 Task: Find connections with filter location Mātābhānga with filter topic #Mentoringwith filter profile language Spanish with filter current company Verloop.io with filter school Dwarkadas J. Sanghvi College of Engineering with filter industry Law Practice with filter service category Grant Writing with filter keywords title Hotel Manager
Action: Mouse moved to (476, 60)
Screenshot: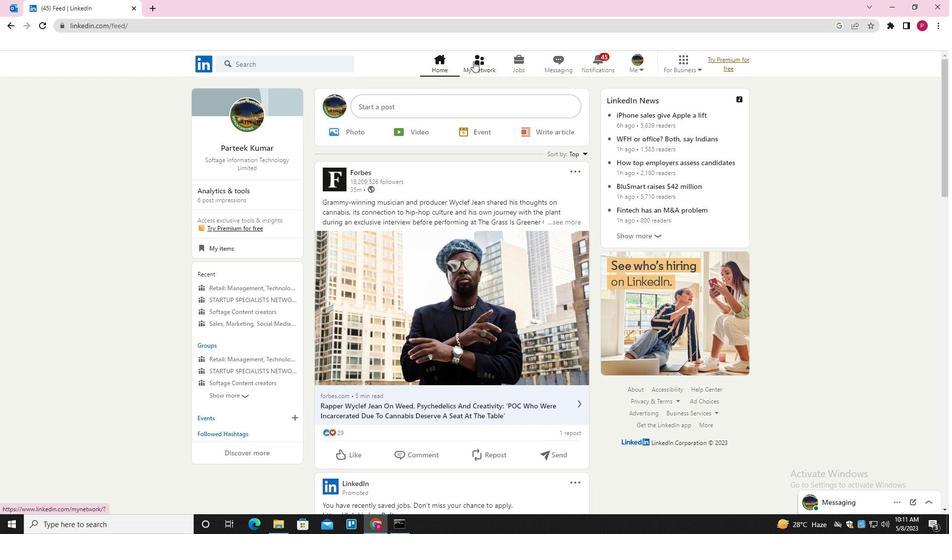 
Action: Mouse pressed left at (476, 60)
Screenshot: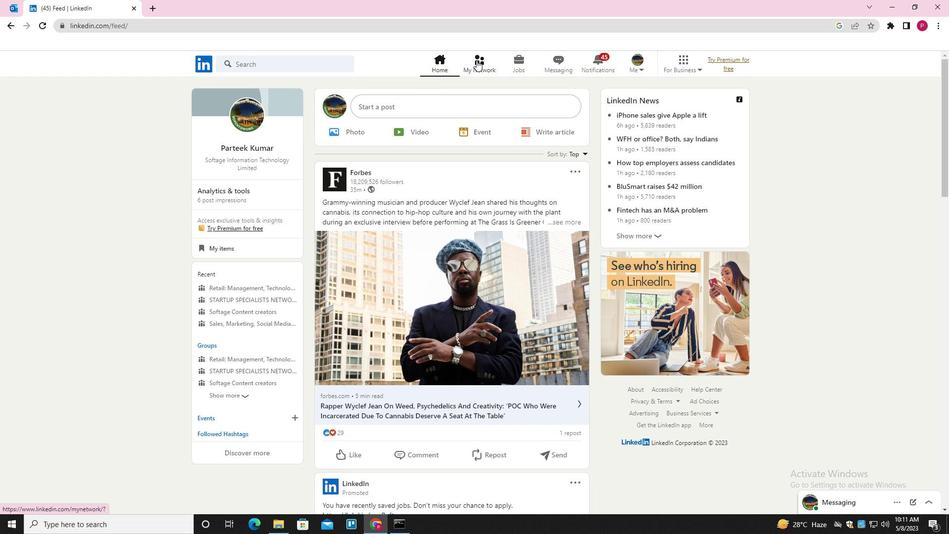
Action: Mouse moved to (319, 123)
Screenshot: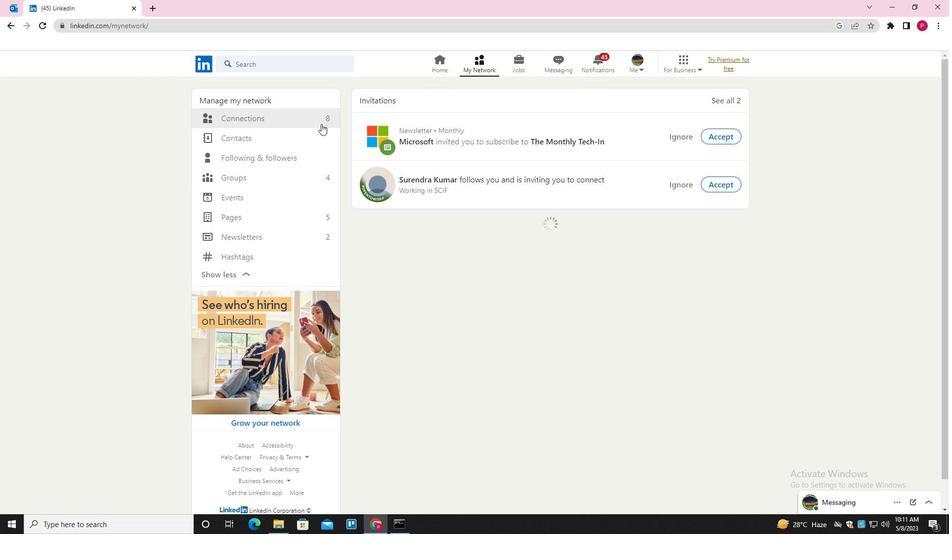 
Action: Mouse pressed left at (319, 123)
Screenshot: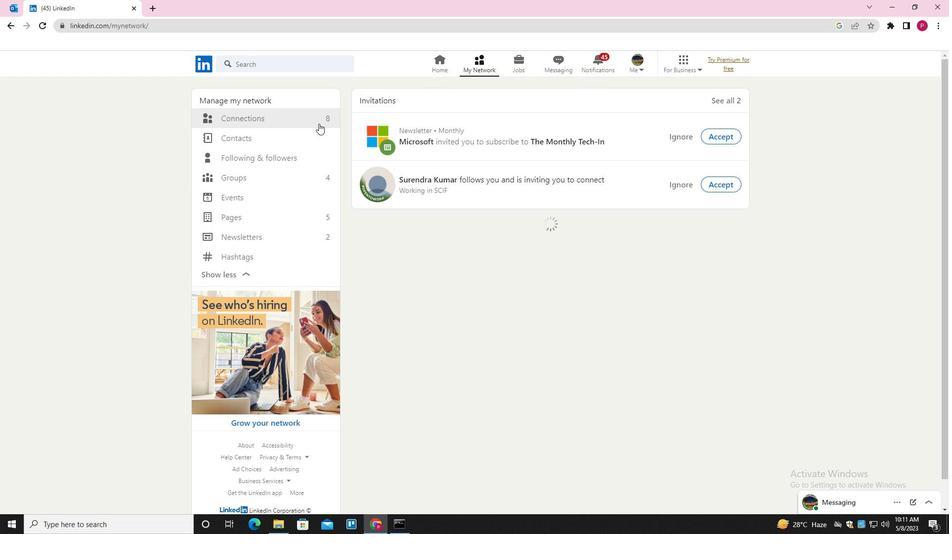 
Action: Mouse moved to (556, 123)
Screenshot: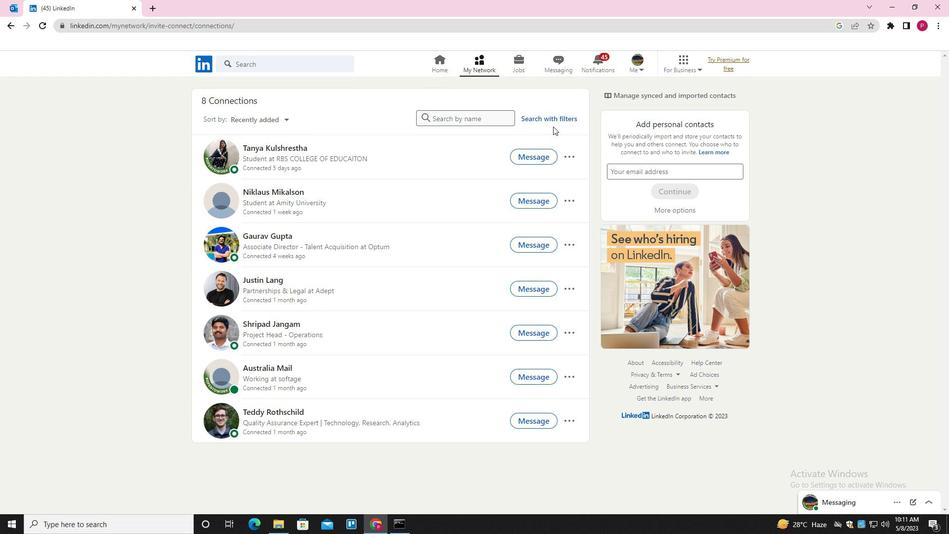 
Action: Mouse pressed left at (556, 123)
Screenshot: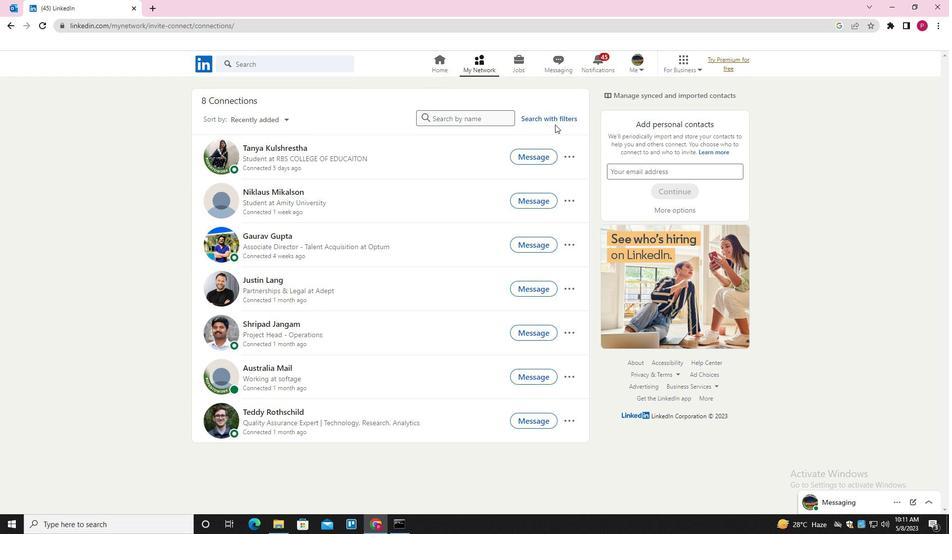 
Action: Mouse moved to (508, 95)
Screenshot: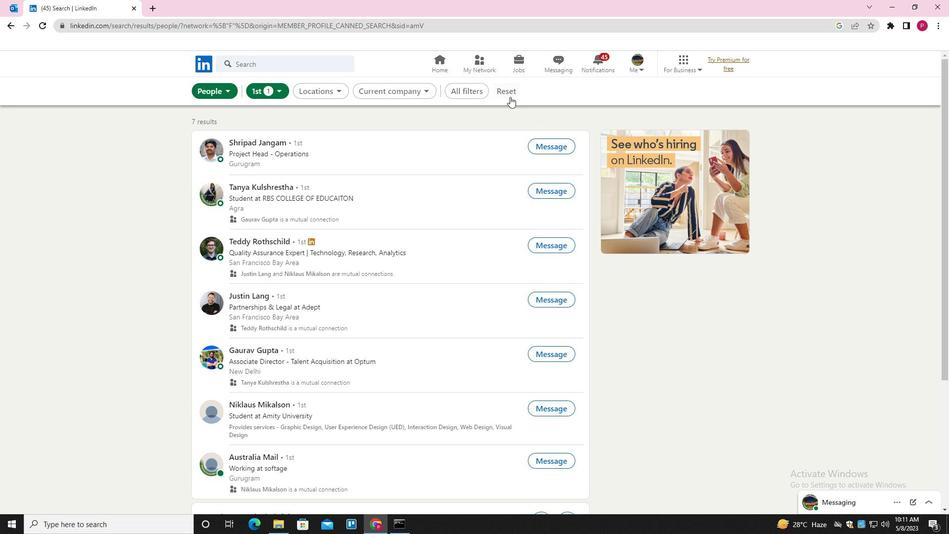 
Action: Mouse pressed left at (508, 95)
Screenshot: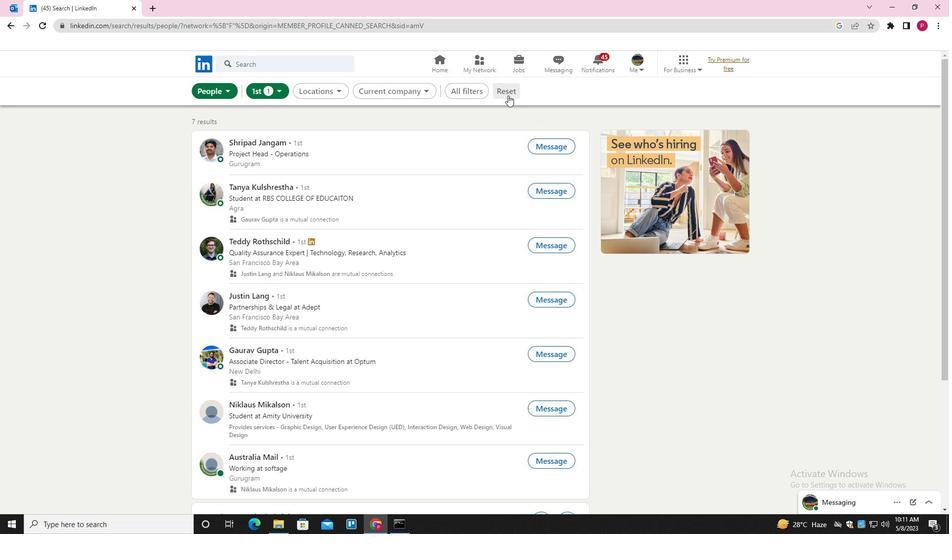 
Action: Mouse moved to (496, 92)
Screenshot: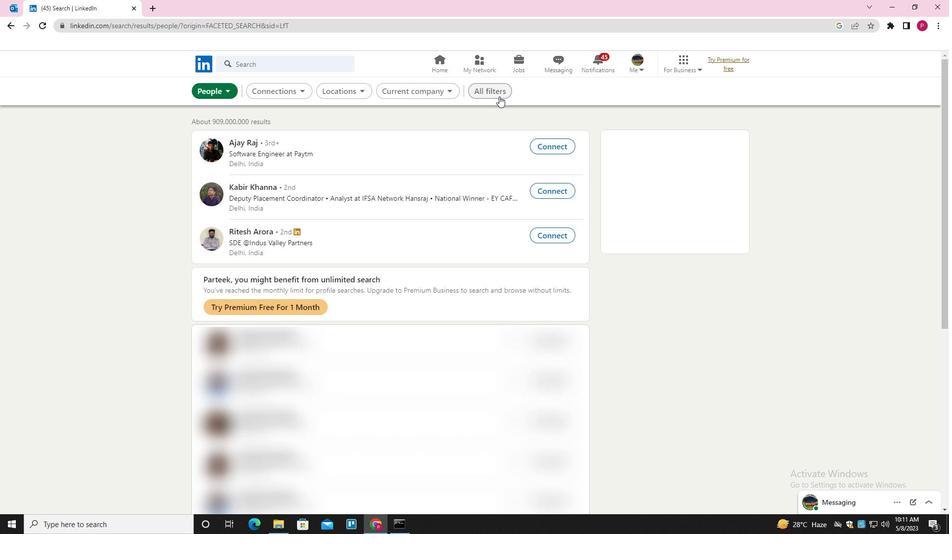 
Action: Mouse pressed left at (496, 92)
Screenshot: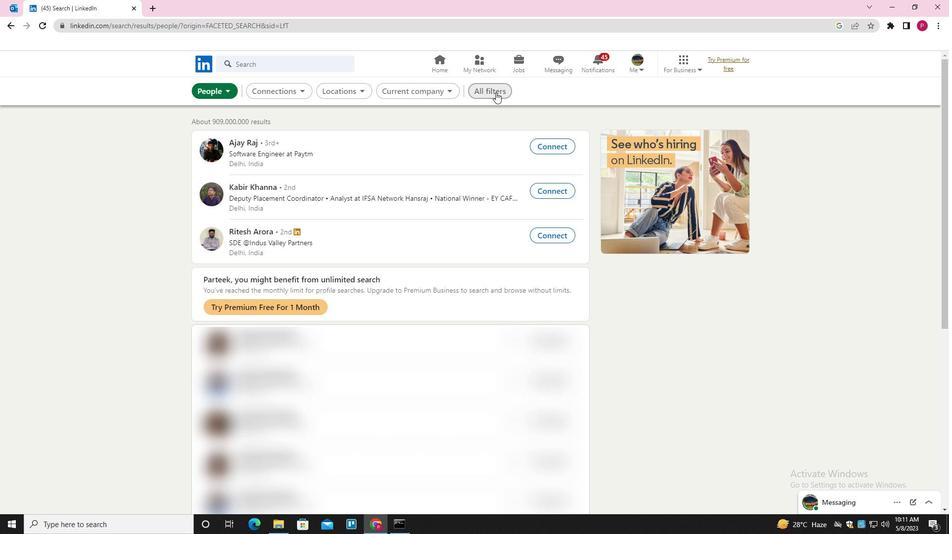 
Action: Mouse moved to (774, 264)
Screenshot: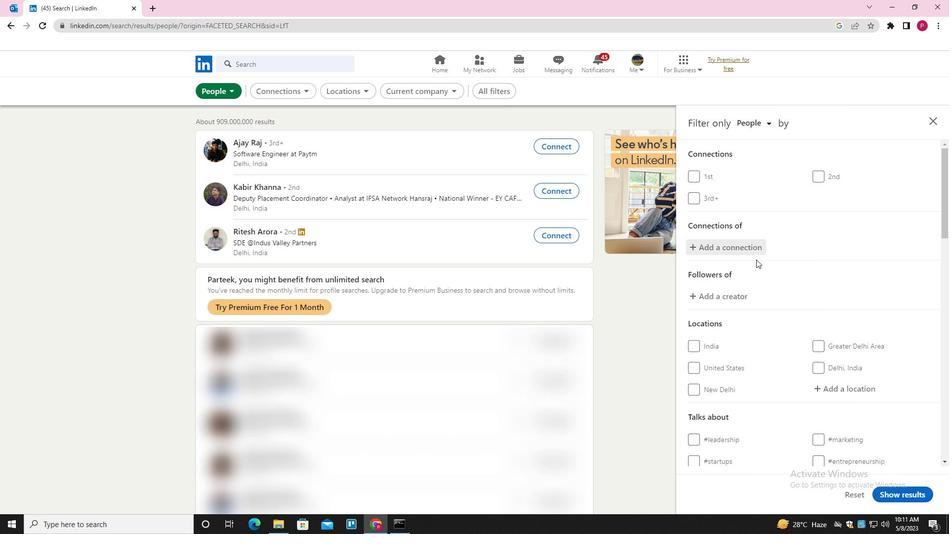 
Action: Mouse scrolled (774, 264) with delta (0, 0)
Screenshot: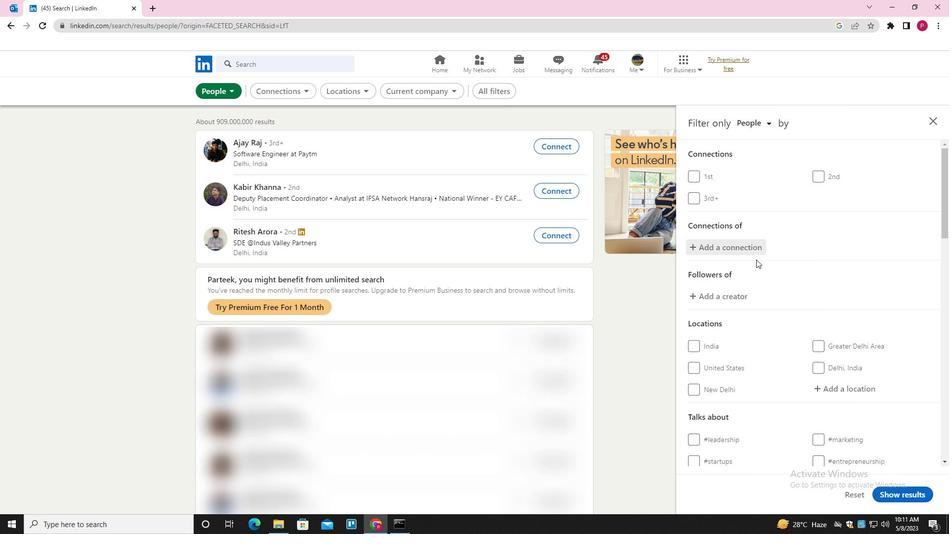 
Action: Mouse moved to (778, 265)
Screenshot: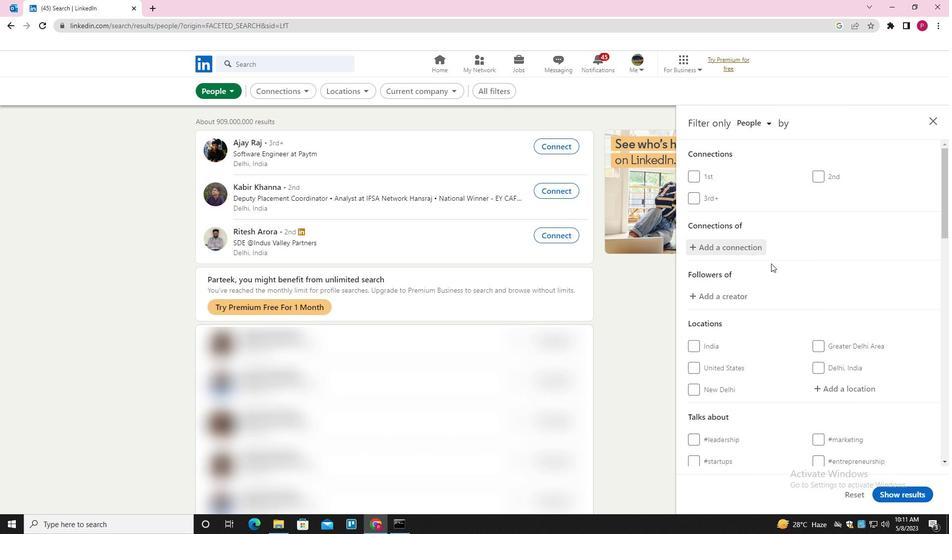 
Action: Mouse scrolled (778, 265) with delta (0, 0)
Screenshot: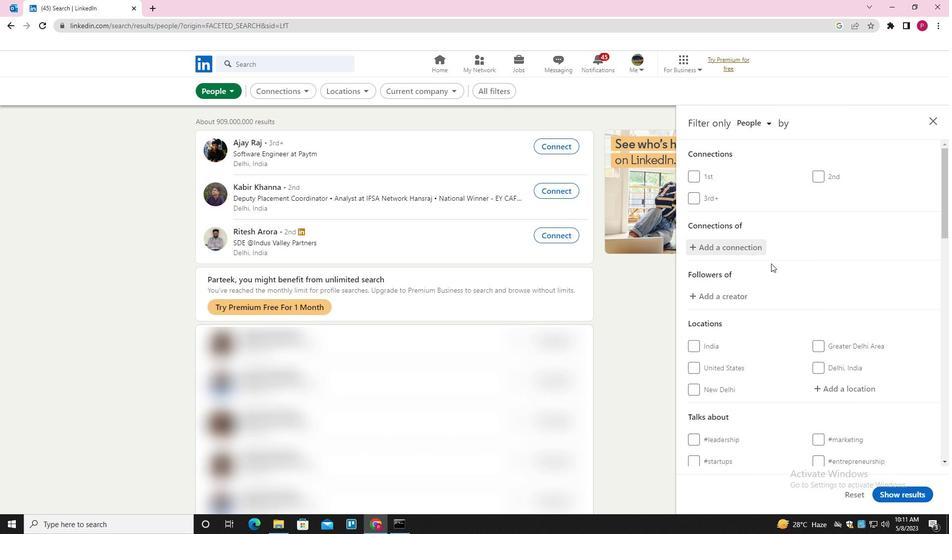 
Action: Mouse moved to (787, 268)
Screenshot: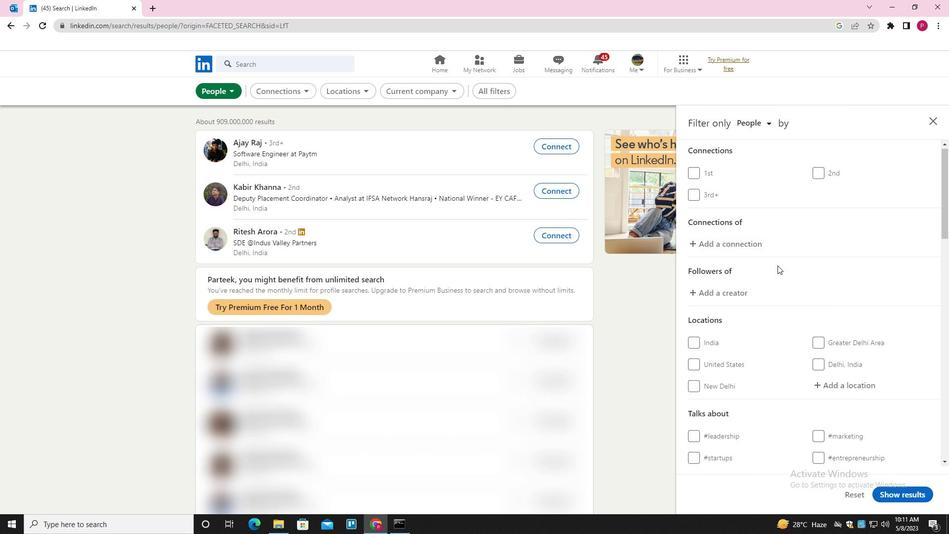 
Action: Mouse scrolled (787, 267) with delta (0, 0)
Screenshot: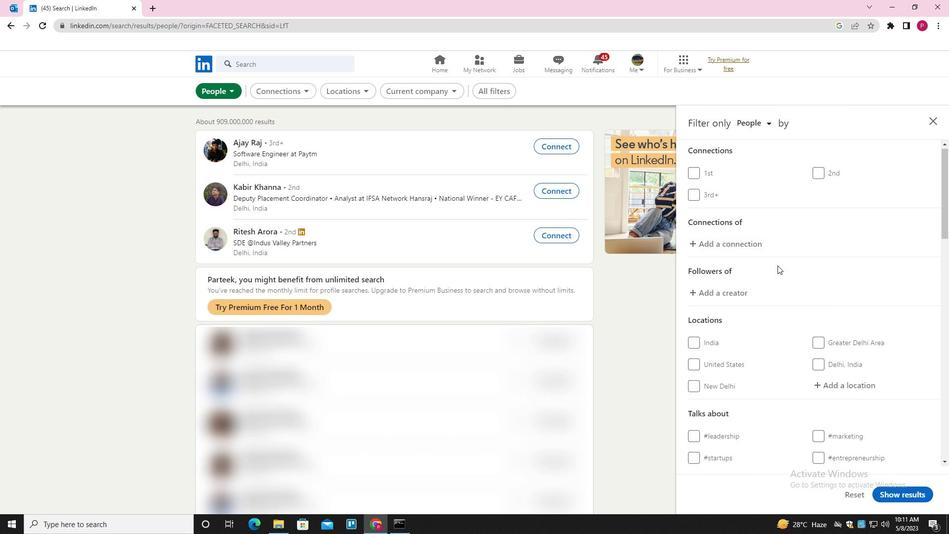 
Action: Mouse moved to (852, 236)
Screenshot: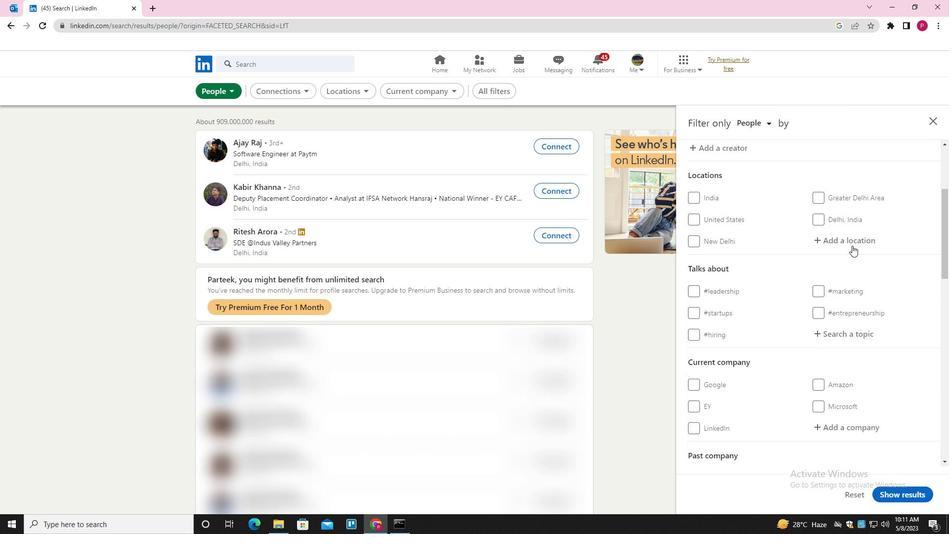 
Action: Mouse pressed left at (852, 236)
Screenshot: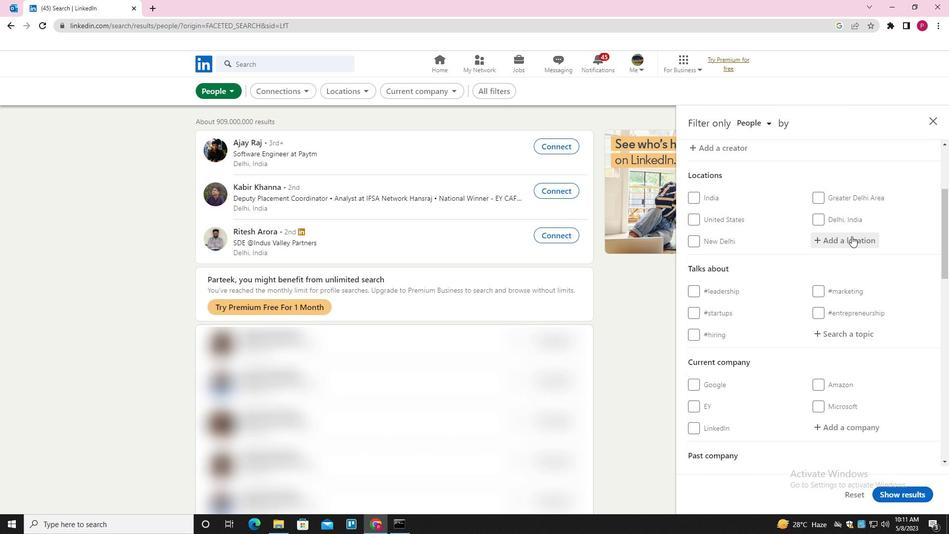 
Action: Key pressed <Key.shift>MATABHANGA<Key.backspace><Key.backspace><Key.backspace><Key.backspace><Key.backspace><Key.backspace><Key.backspace>A<Key.space><Key.backspace>BHANGA
Screenshot: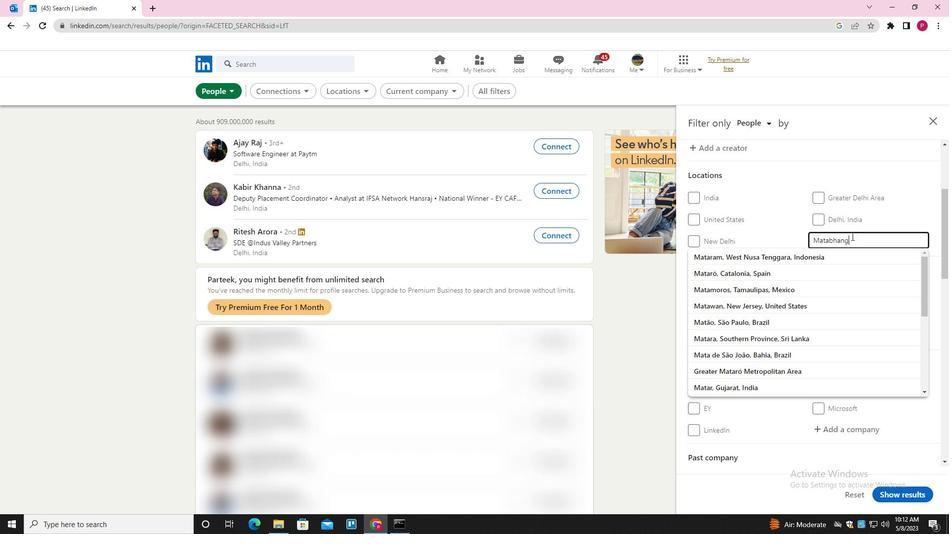 
Action: Mouse moved to (840, 261)
Screenshot: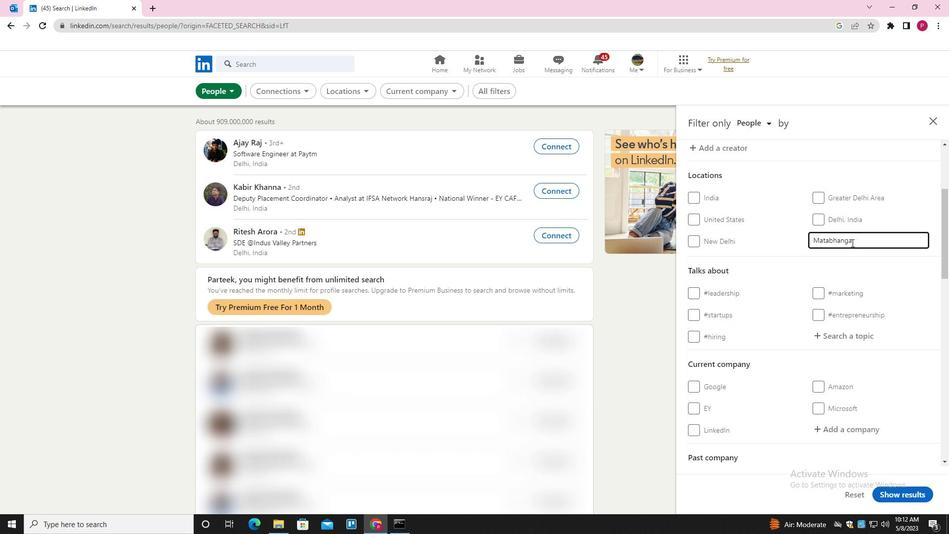 
Action: Mouse scrolled (840, 261) with delta (0, 0)
Screenshot: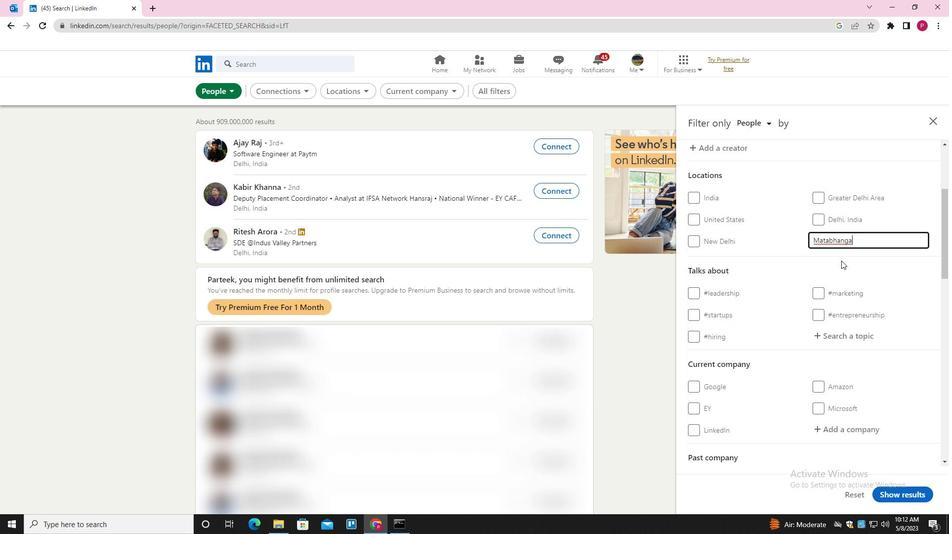 
Action: Mouse scrolled (840, 261) with delta (0, 0)
Screenshot: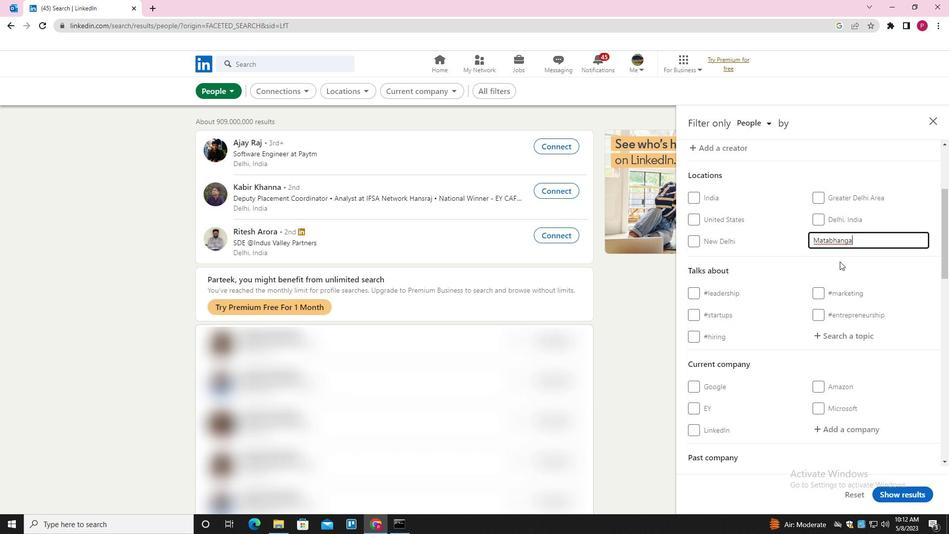 
Action: Mouse scrolled (840, 261) with delta (0, 0)
Screenshot: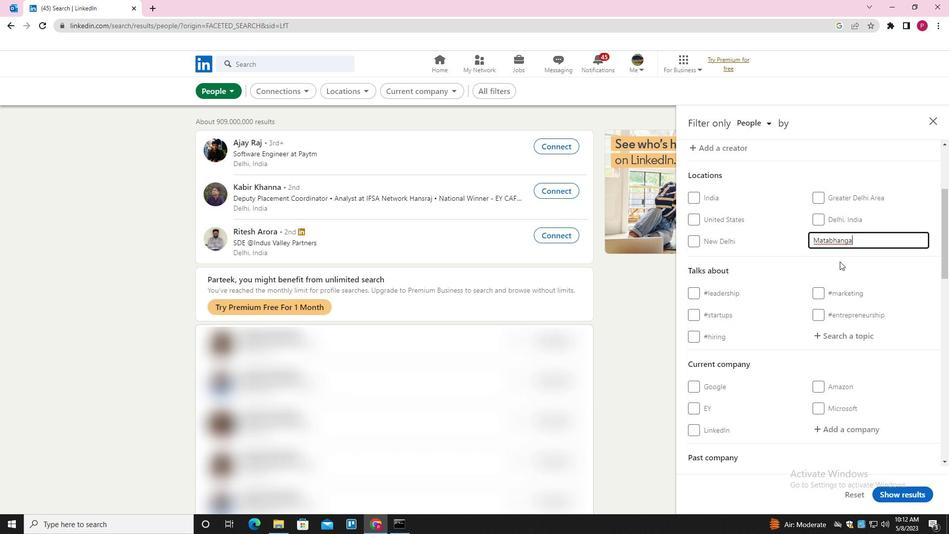 
Action: Mouse moved to (848, 189)
Screenshot: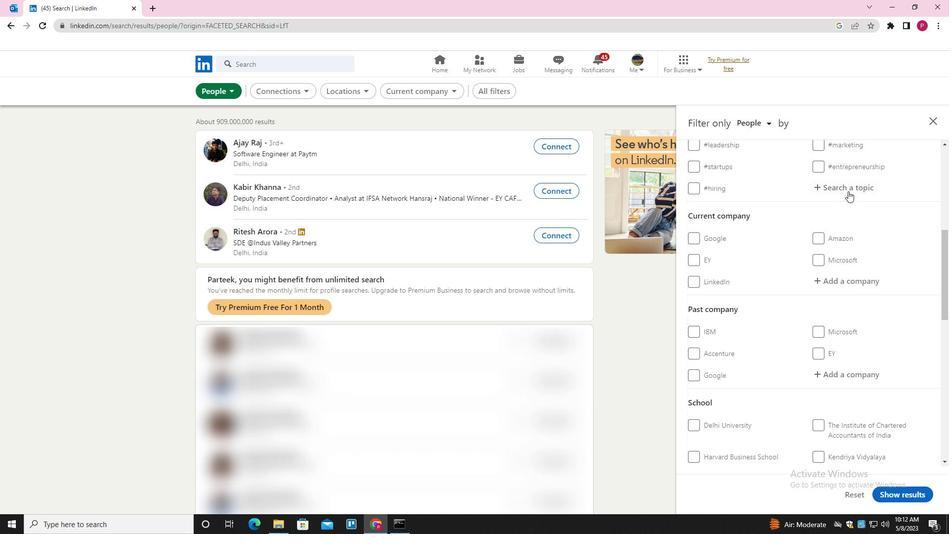 
Action: Mouse pressed left at (848, 189)
Screenshot: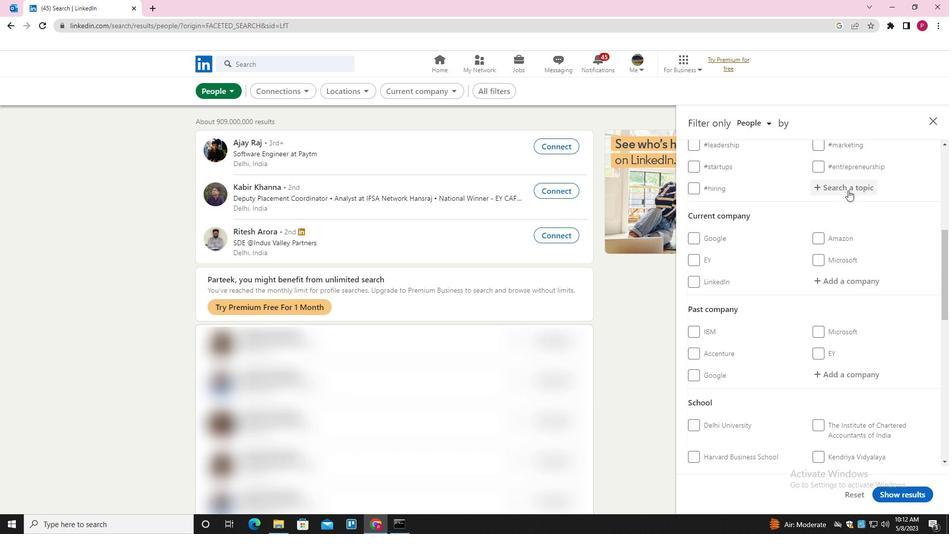 
Action: Key pressed MENTORING<Key.down><Key.enter>
Screenshot: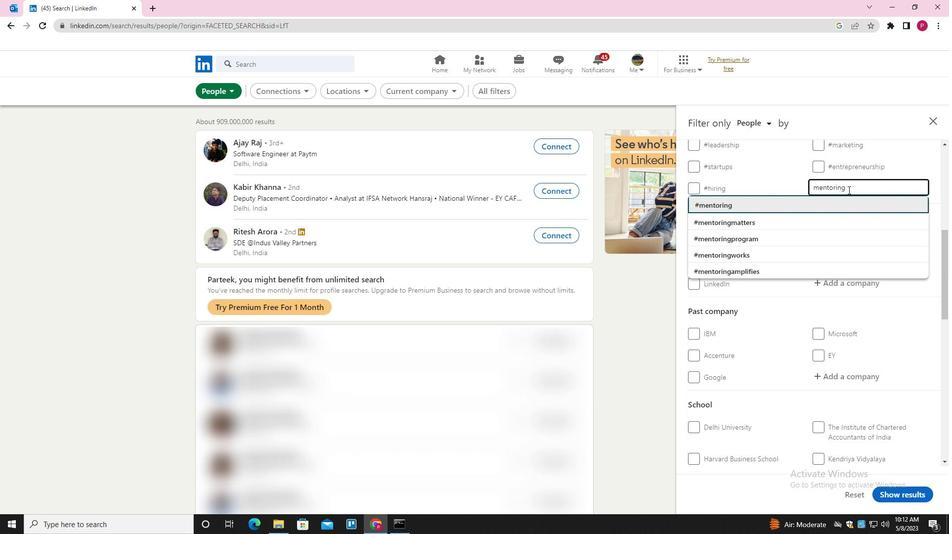 
Action: Mouse moved to (806, 241)
Screenshot: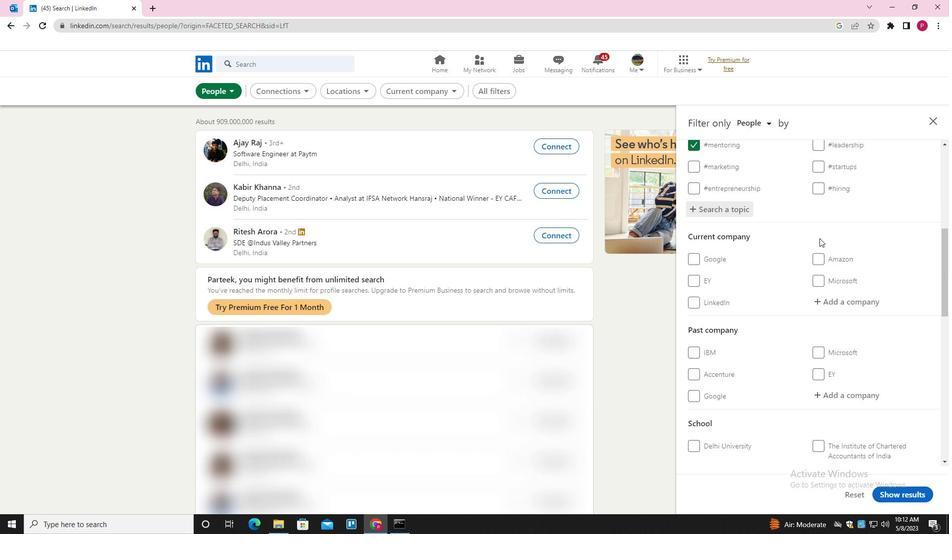 
Action: Mouse scrolled (806, 240) with delta (0, 0)
Screenshot: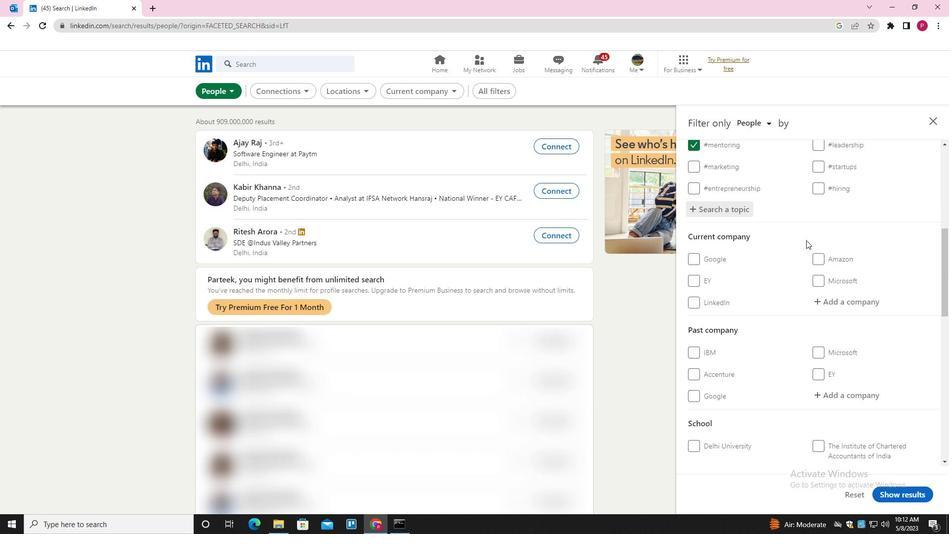 
Action: Mouse moved to (806, 241)
Screenshot: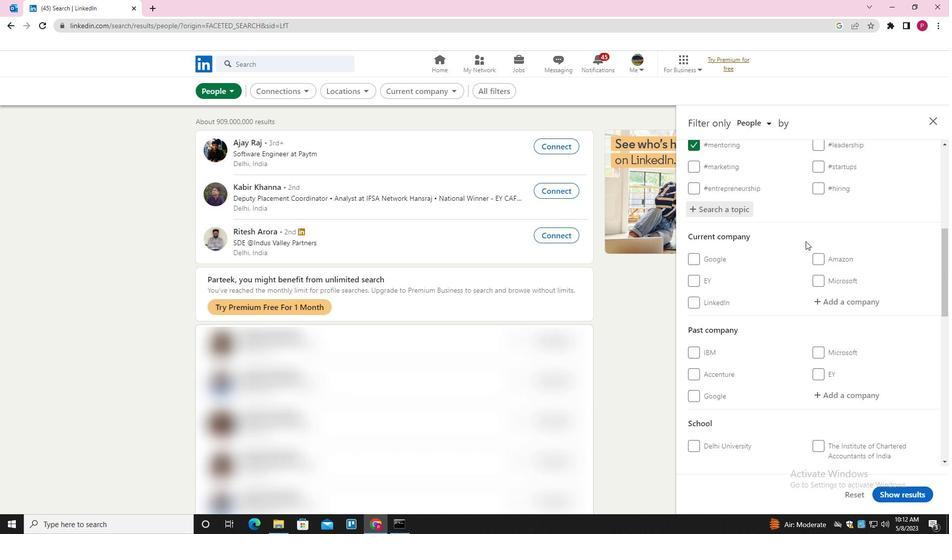 
Action: Mouse scrolled (806, 241) with delta (0, 0)
Screenshot: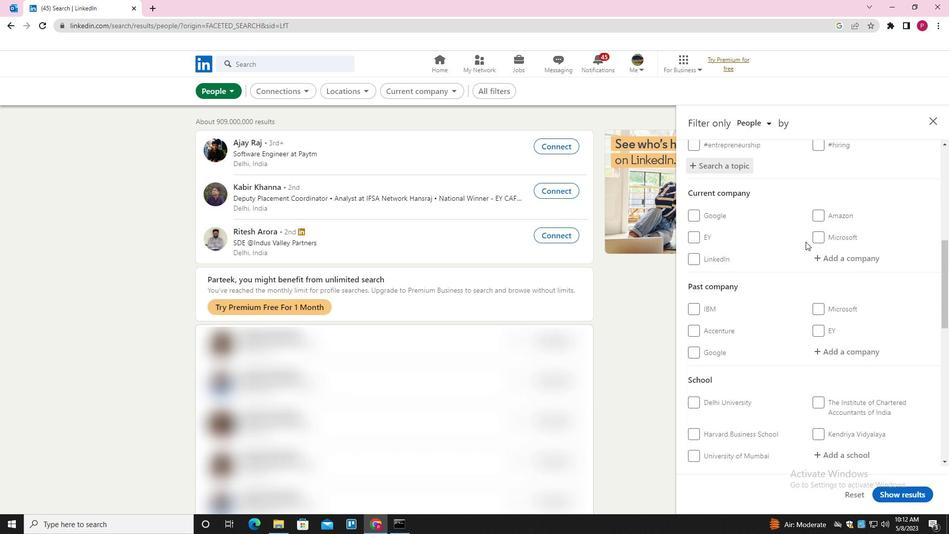 
Action: Mouse scrolled (806, 241) with delta (0, 0)
Screenshot: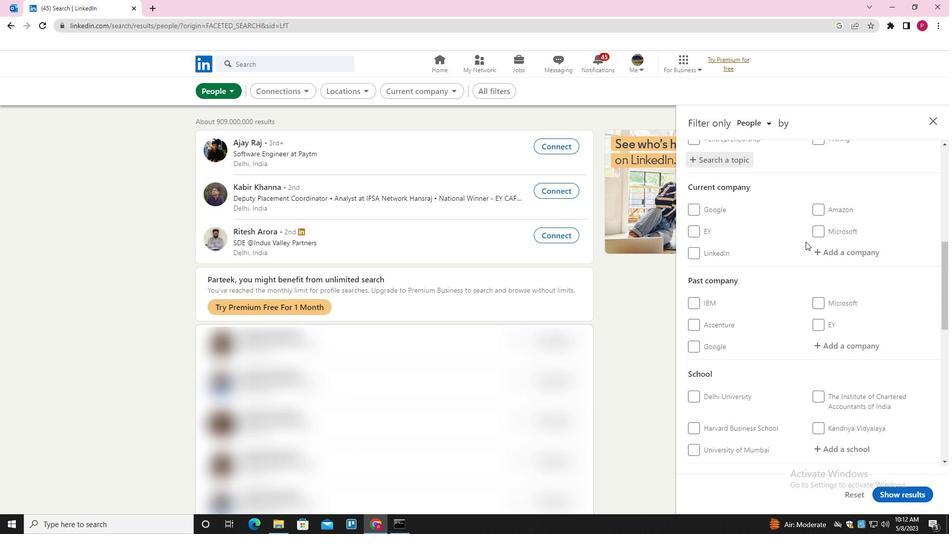 
Action: Mouse moved to (793, 257)
Screenshot: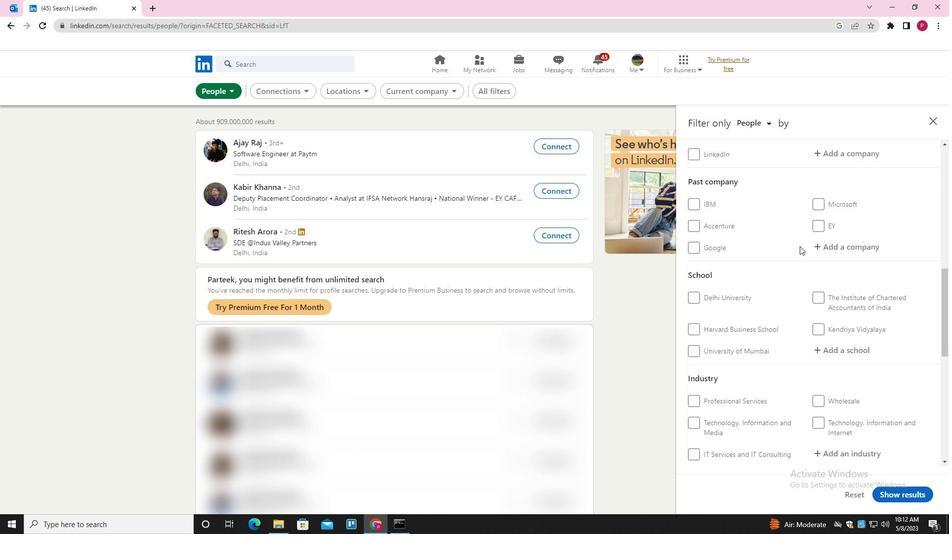 
Action: Mouse scrolled (793, 256) with delta (0, 0)
Screenshot: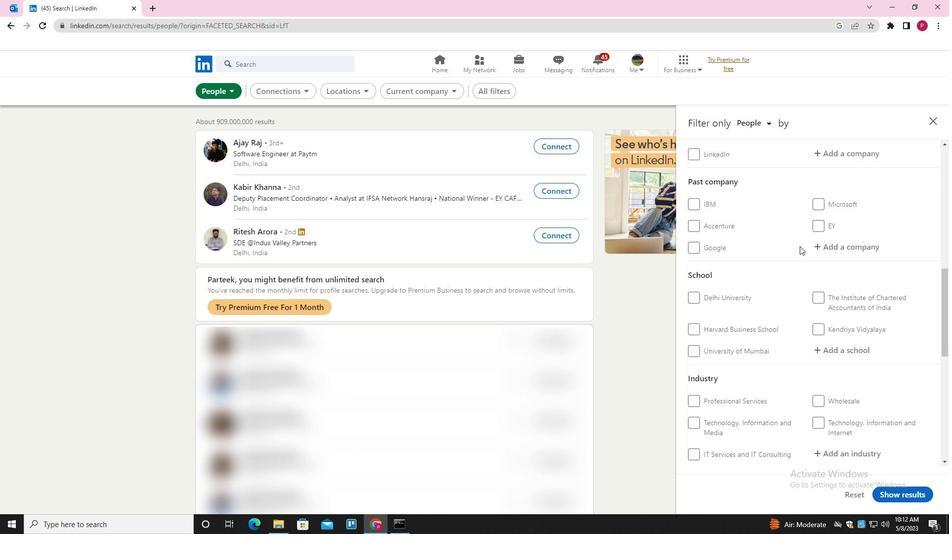 
Action: Mouse moved to (792, 265)
Screenshot: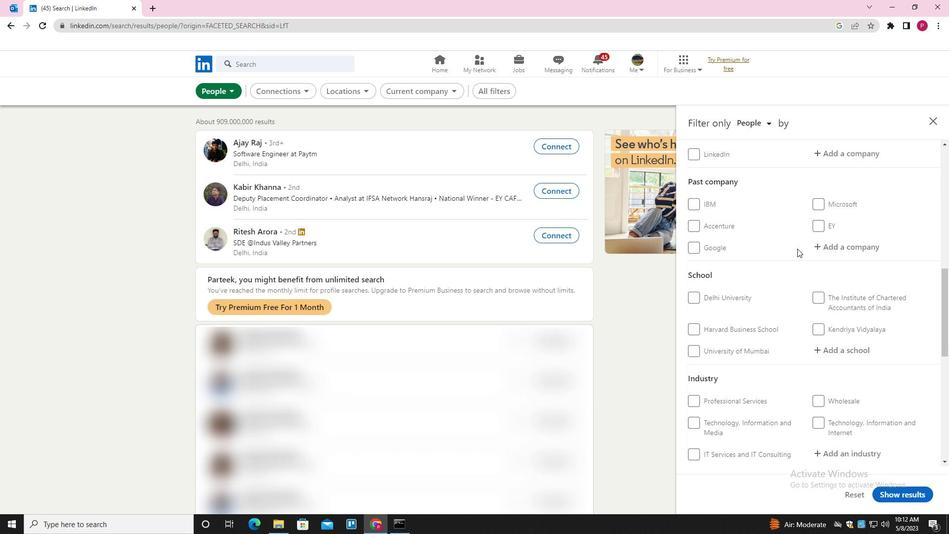 
Action: Mouse scrolled (792, 264) with delta (0, 0)
Screenshot: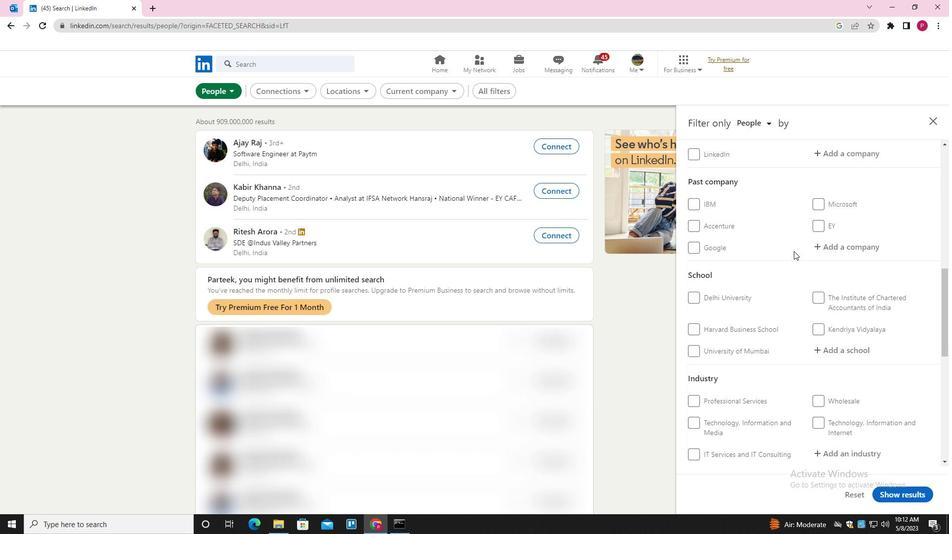 
Action: Mouse moved to (792, 266)
Screenshot: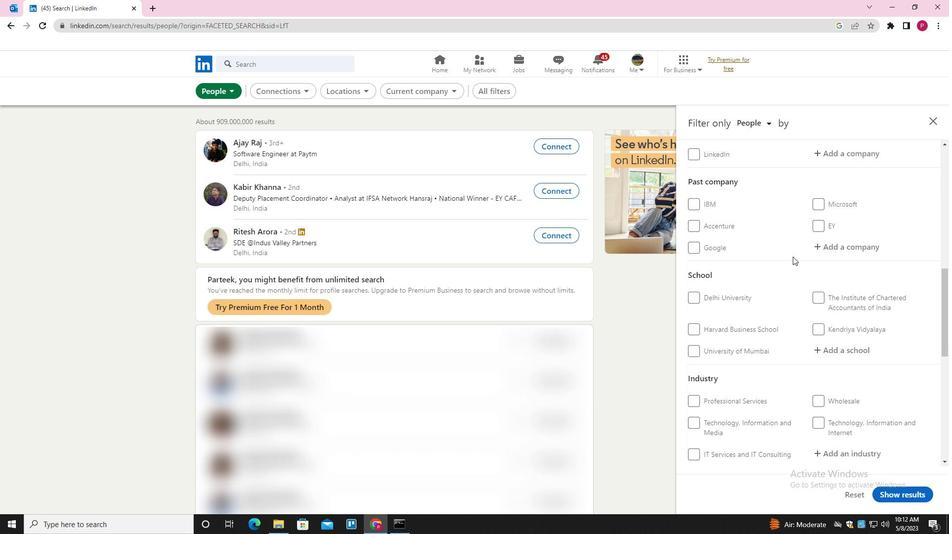 
Action: Mouse scrolled (792, 266) with delta (0, 0)
Screenshot: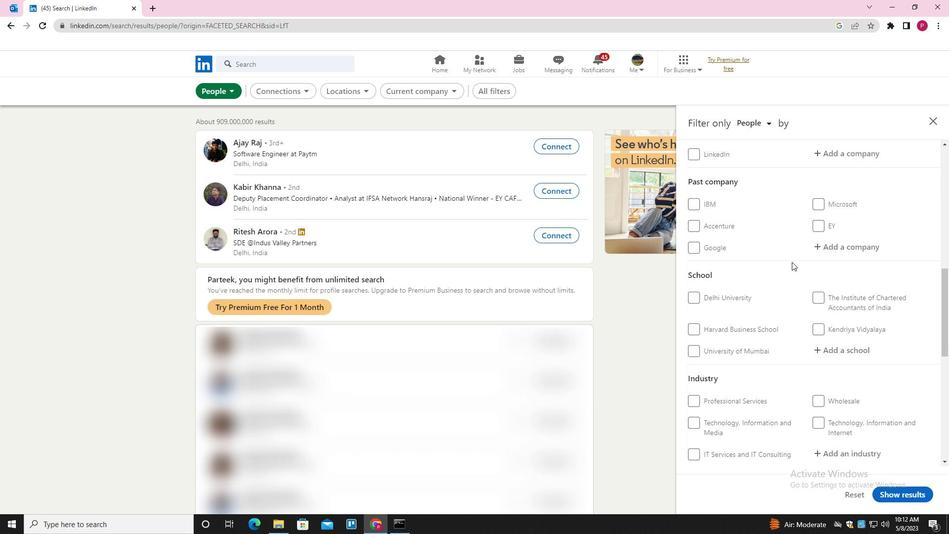 
Action: Mouse moved to (792, 267)
Screenshot: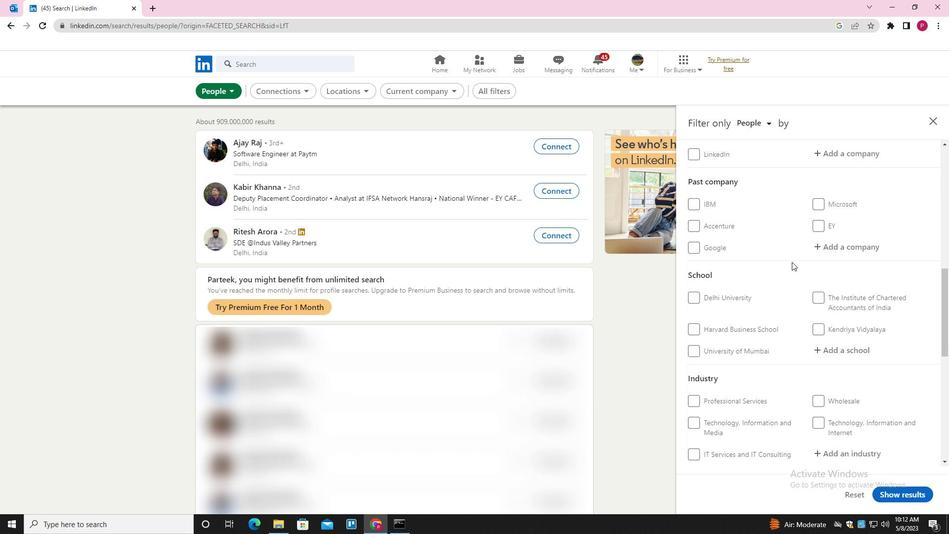 
Action: Mouse scrolled (792, 267) with delta (0, 0)
Screenshot: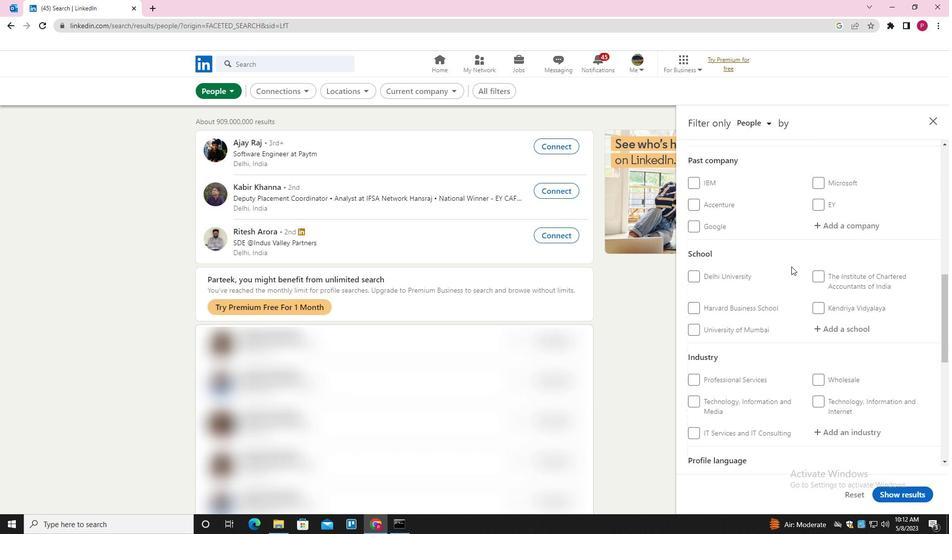 
Action: Mouse moved to (792, 272)
Screenshot: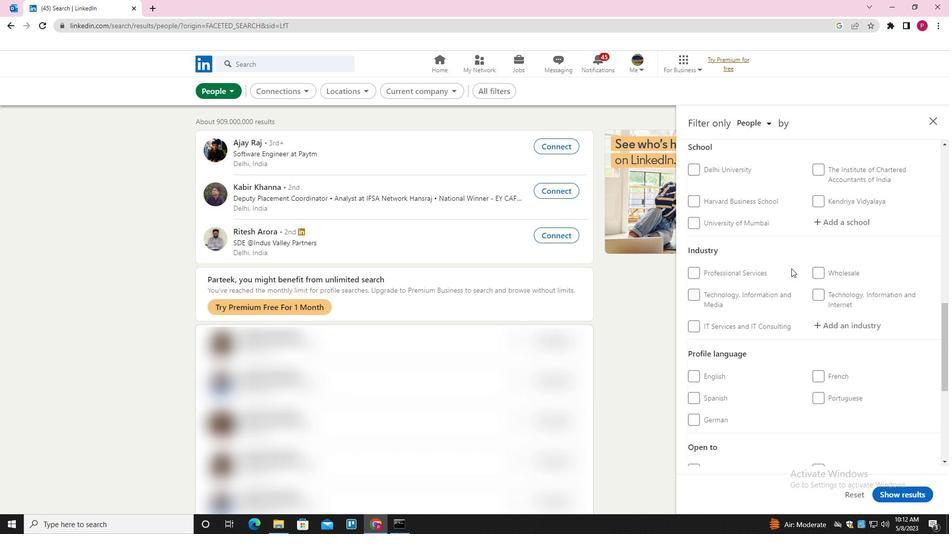 
Action: Mouse scrolled (792, 272) with delta (0, 0)
Screenshot: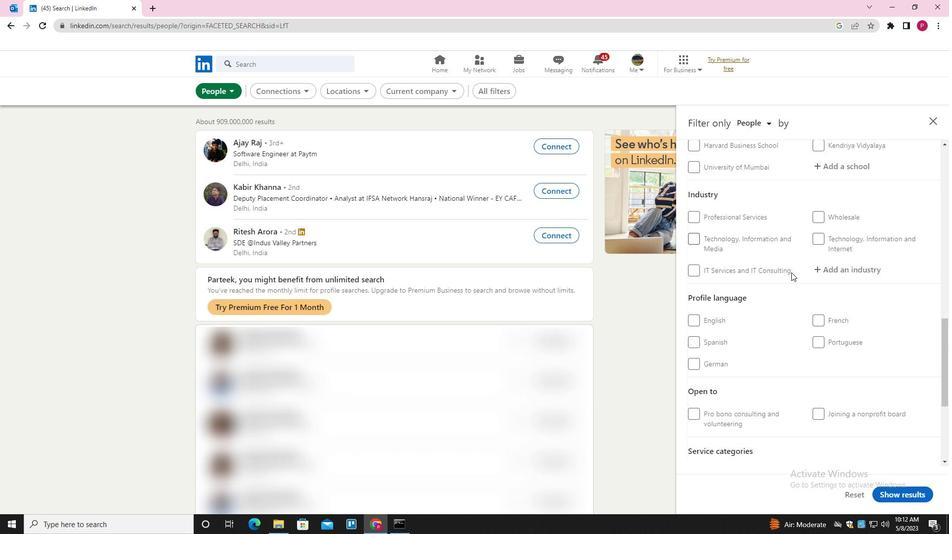 
Action: Mouse moved to (792, 276)
Screenshot: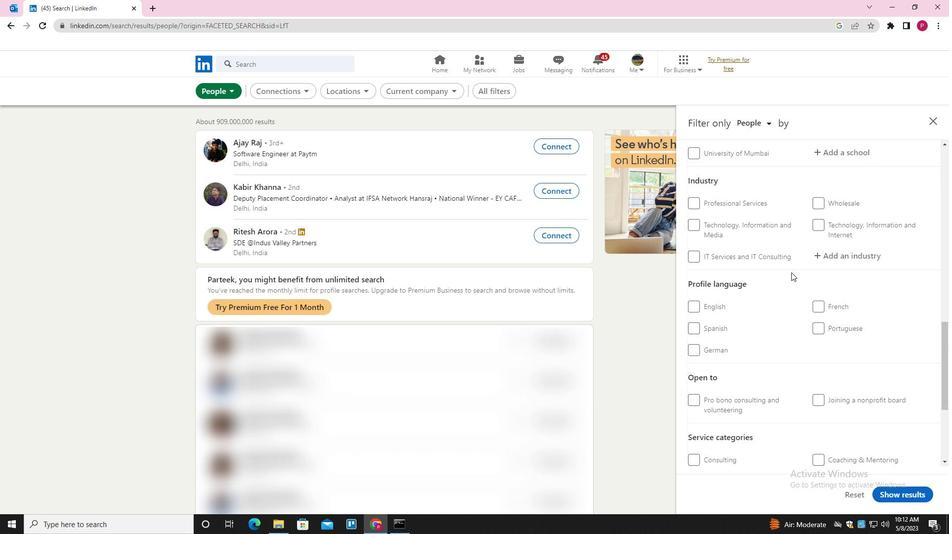 
Action: Mouse scrolled (792, 275) with delta (0, 0)
Screenshot: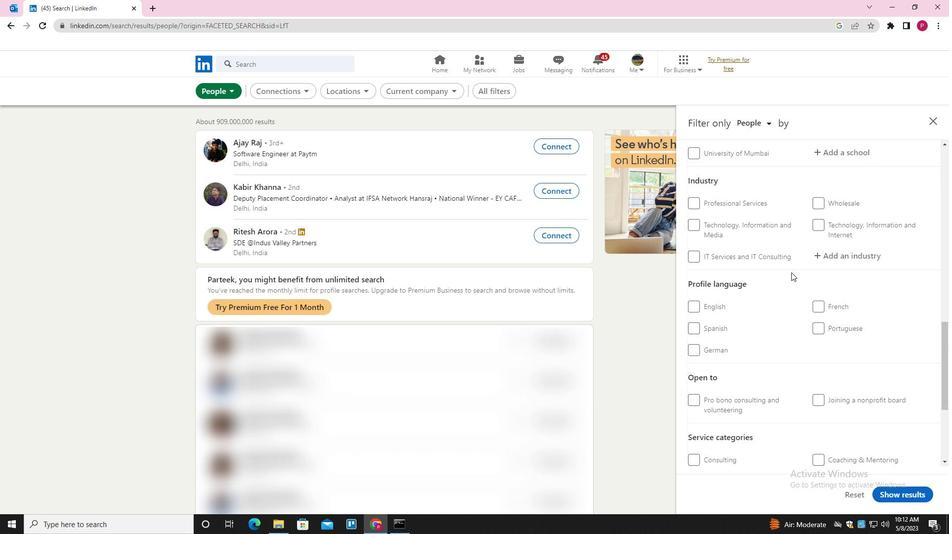 
Action: Mouse moved to (714, 232)
Screenshot: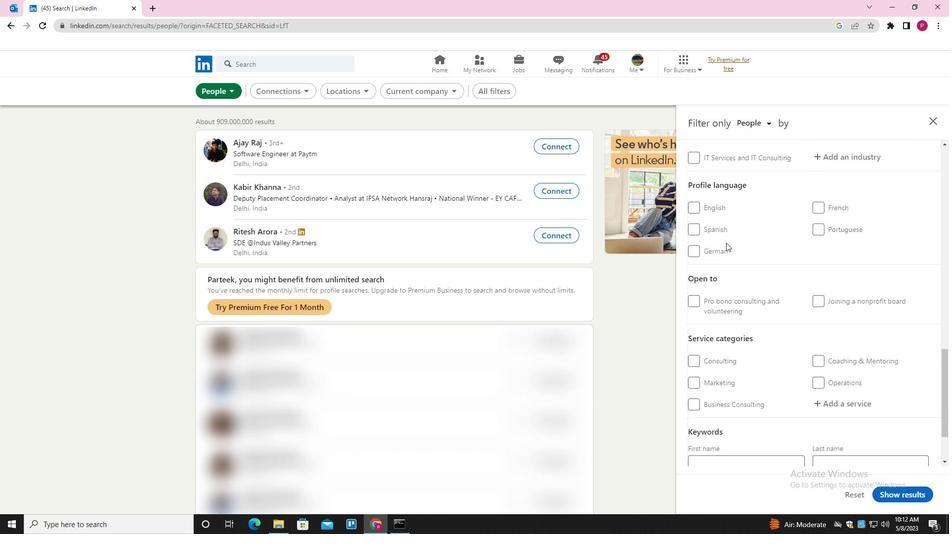 
Action: Mouse pressed left at (714, 232)
Screenshot: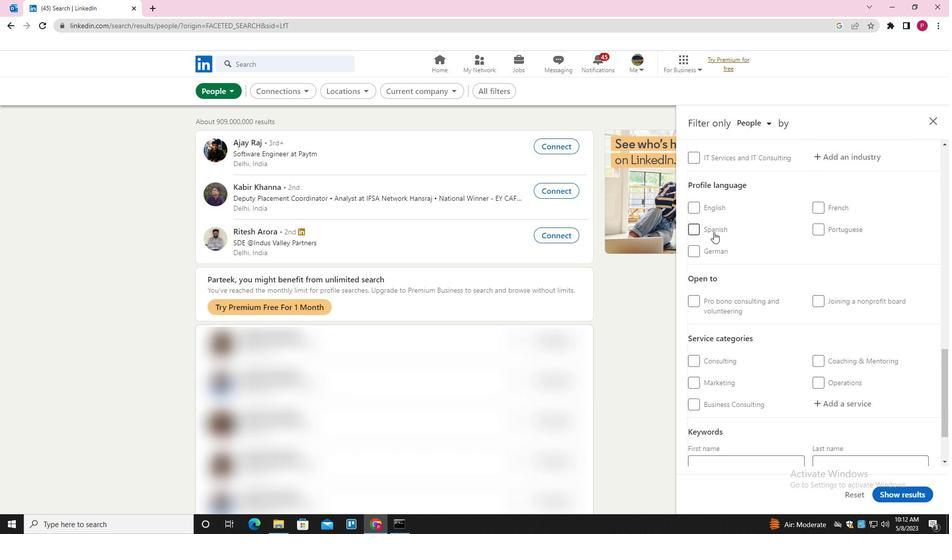 
Action: Mouse moved to (756, 259)
Screenshot: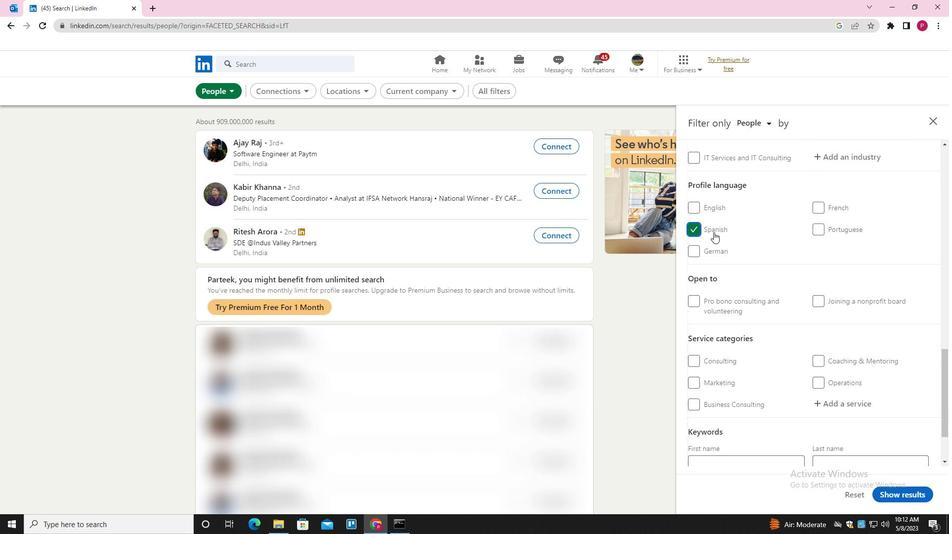 
Action: Mouse scrolled (756, 260) with delta (0, 0)
Screenshot: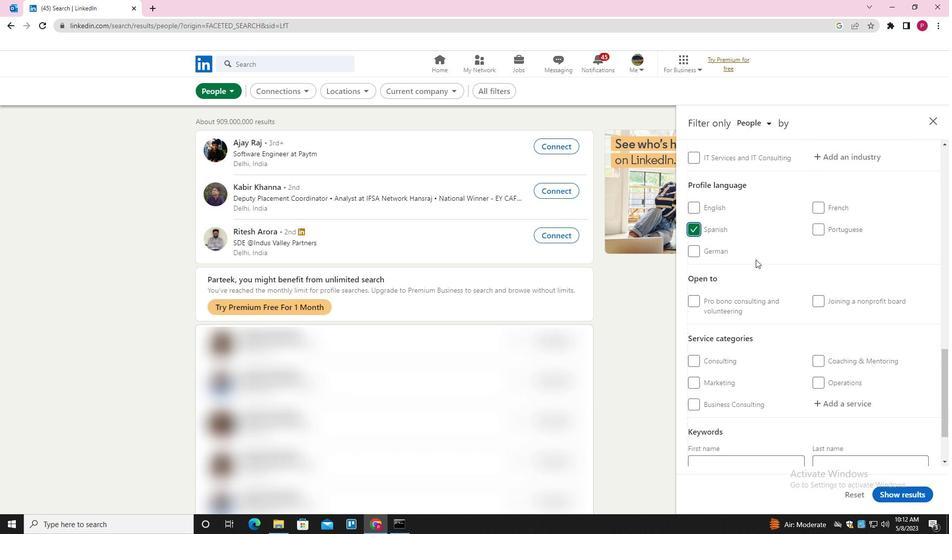 
Action: Mouse scrolled (756, 260) with delta (0, 0)
Screenshot: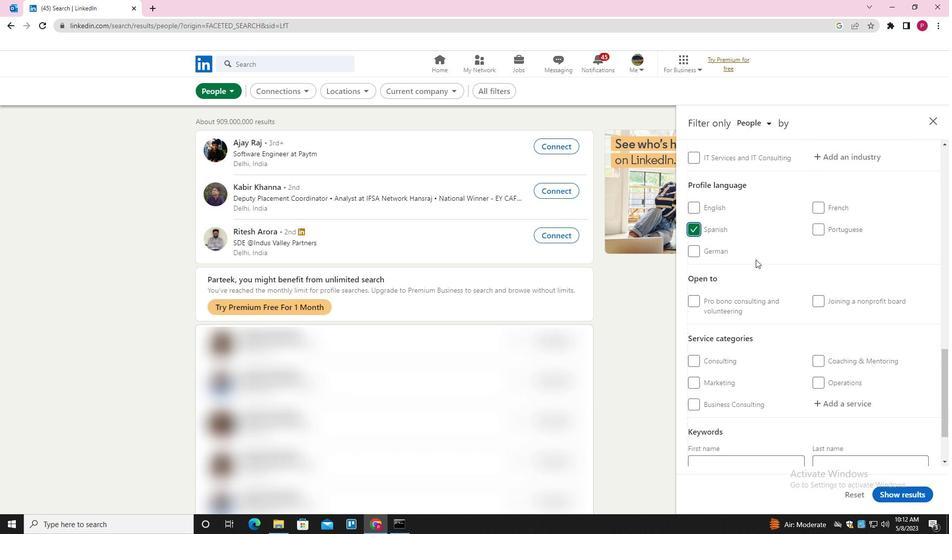 
Action: Mouse scrolled (756, 260) with delta (0, 0)
Screenshot: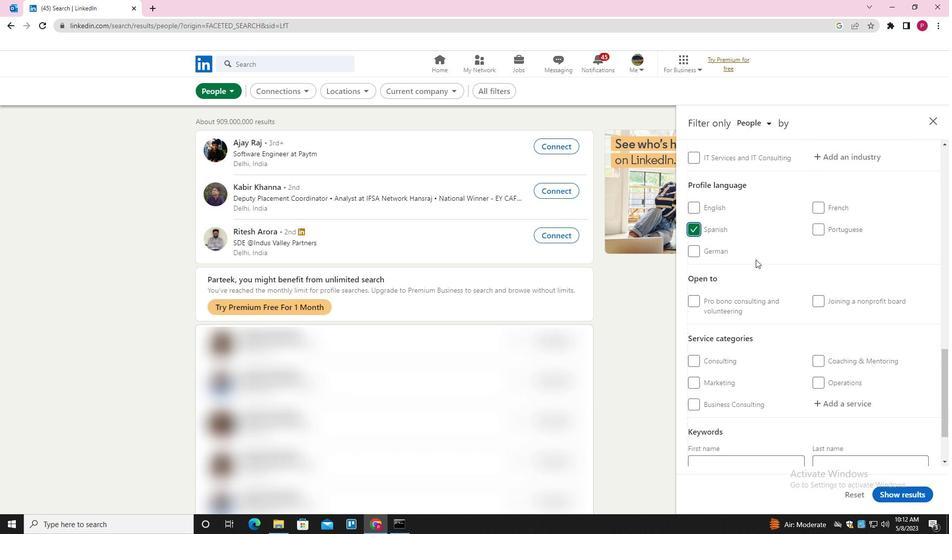 
Action: Mouse scrolled (756, 260) with delta (0, 0)
Screenshot: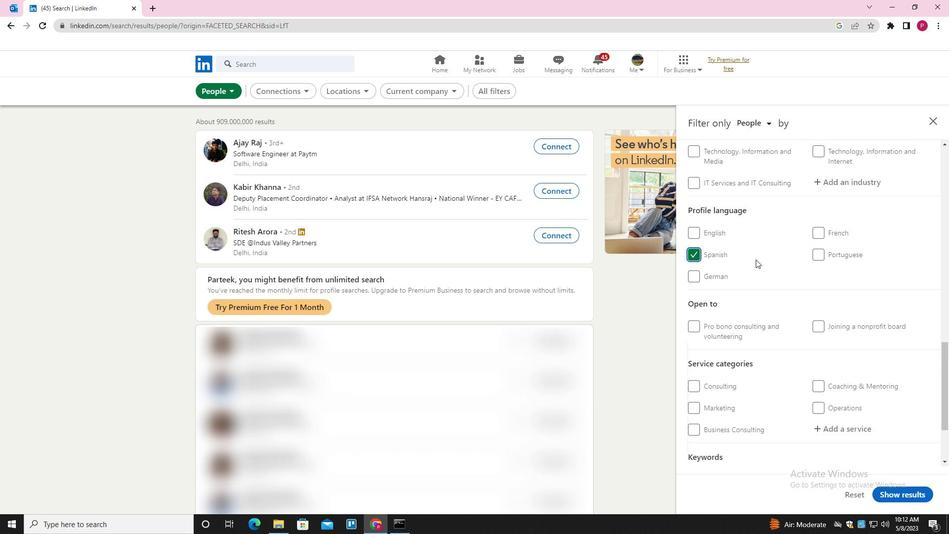 
Action: Mouse moved to (756, 262)
Screenshot: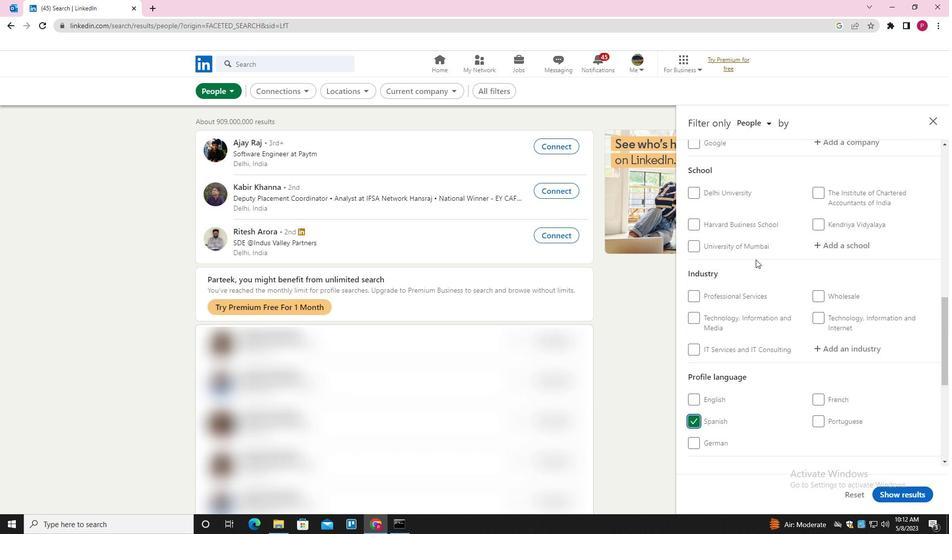 
Action: Mouse scrolled (756, 263) with delta (0, 0)
Screenshot: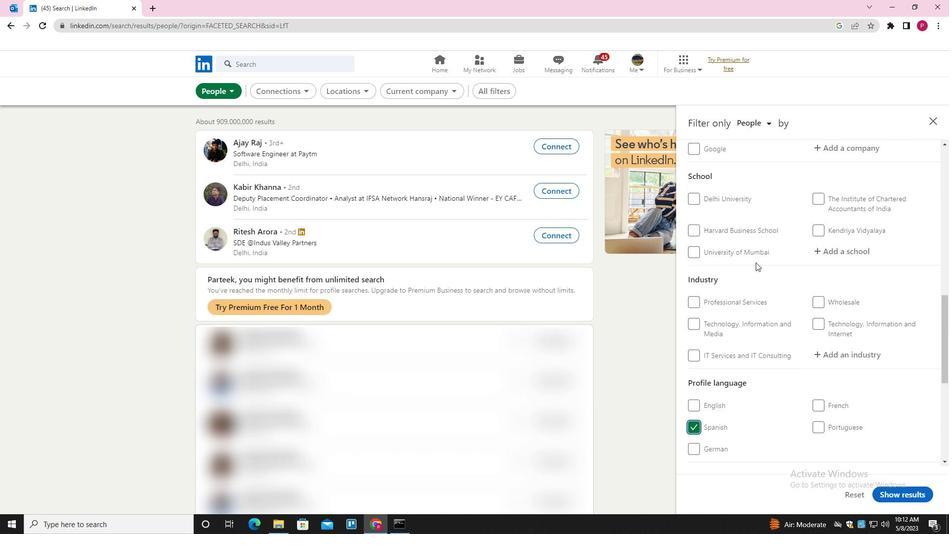 
Action: Mouse scrolled (756, 263) with delta (0, 0)
Screenshot: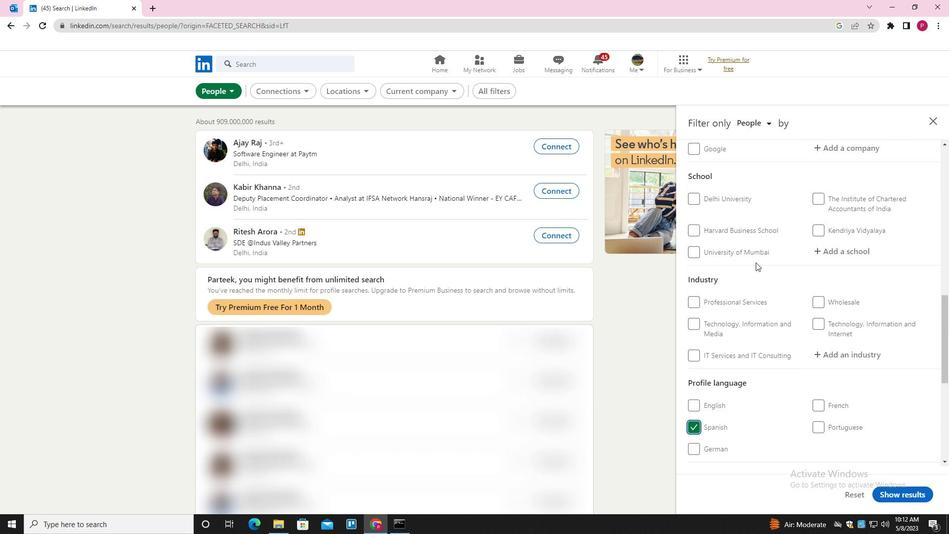 
Action: Mouse scrolled (756, 263) with delta (0, 0)
Screenshot: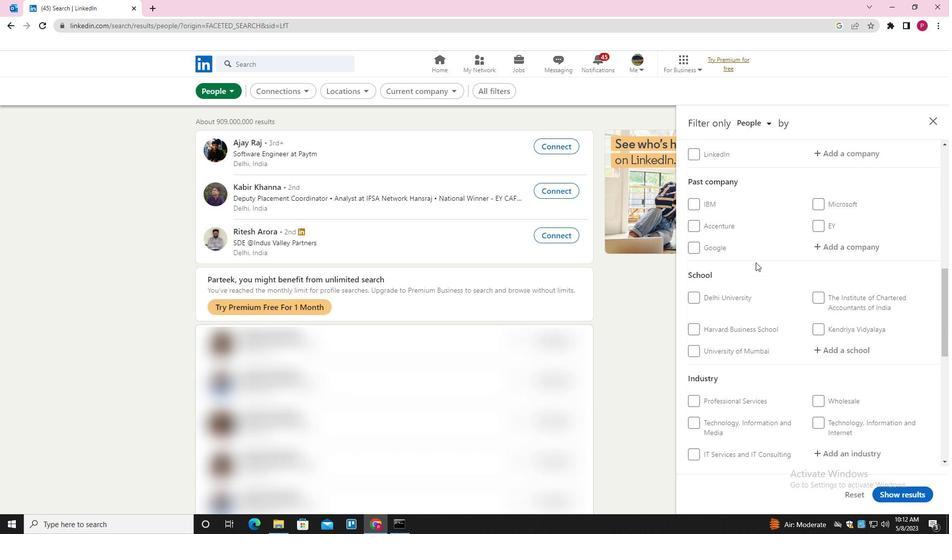 
Action: Mouse scrolled (756, 263) with delta (0, 0)
Screenshot: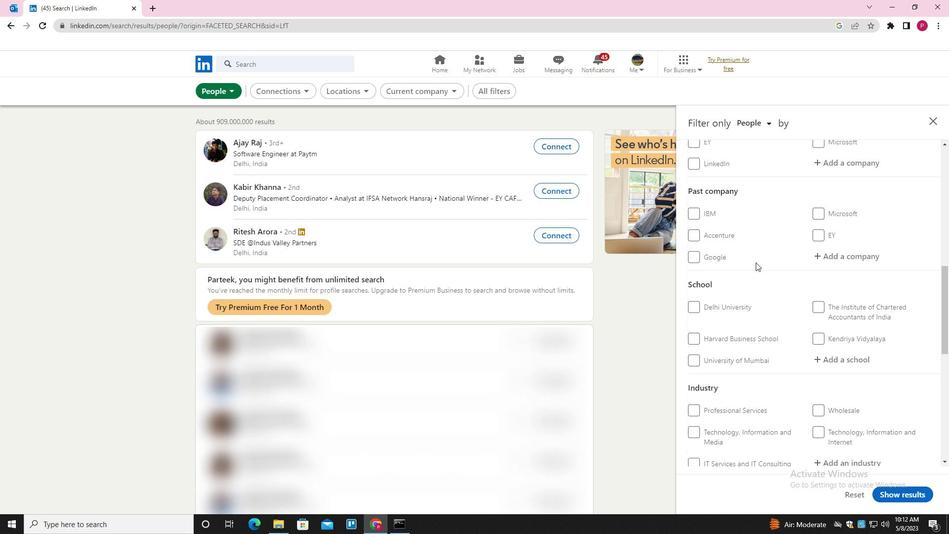 
Action: Mouse scrolled (756, 263) with delta (0, 0)
Screenshot: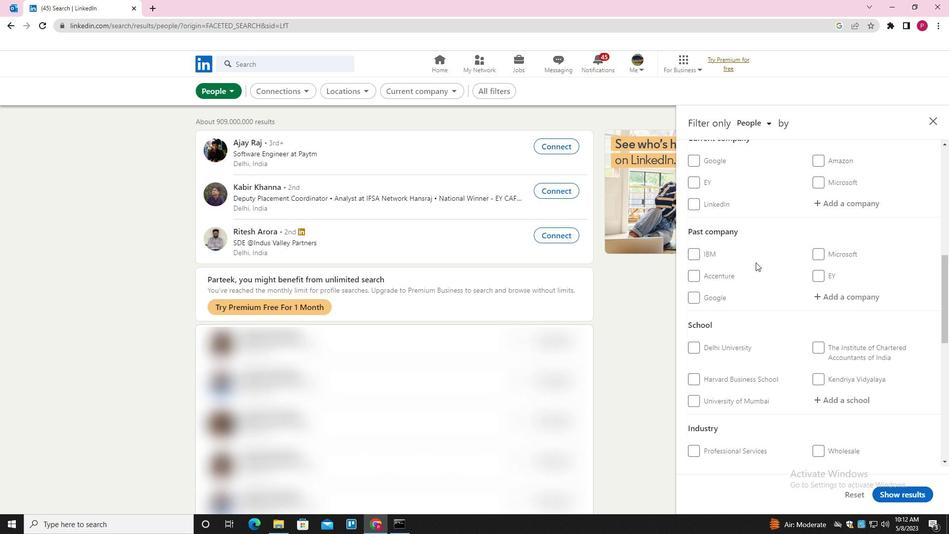 
Action: Mouse moved to (857, 305)
Screenshot: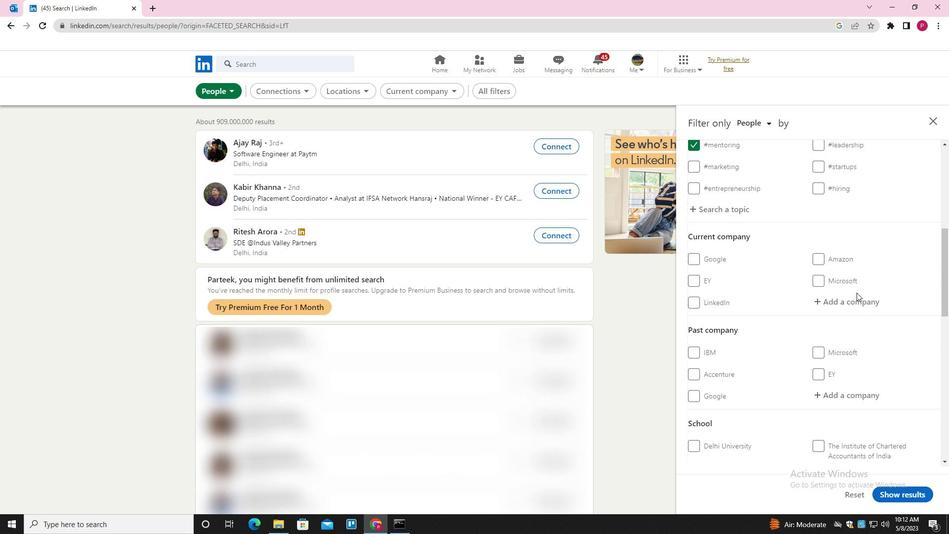 
Action: Mouse pressed left at (857, 305)
Screenshot: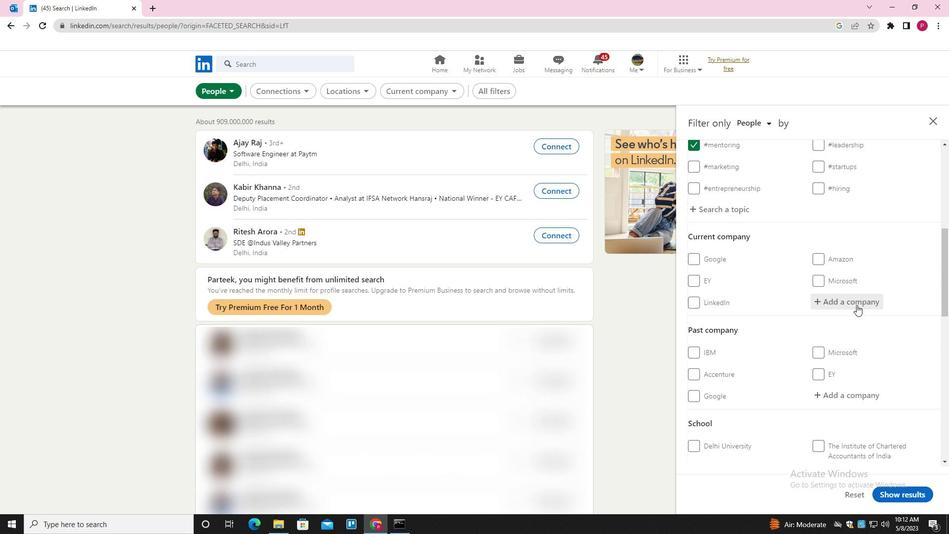 
Action: Mouse moved to (857, 300)
Screenshot: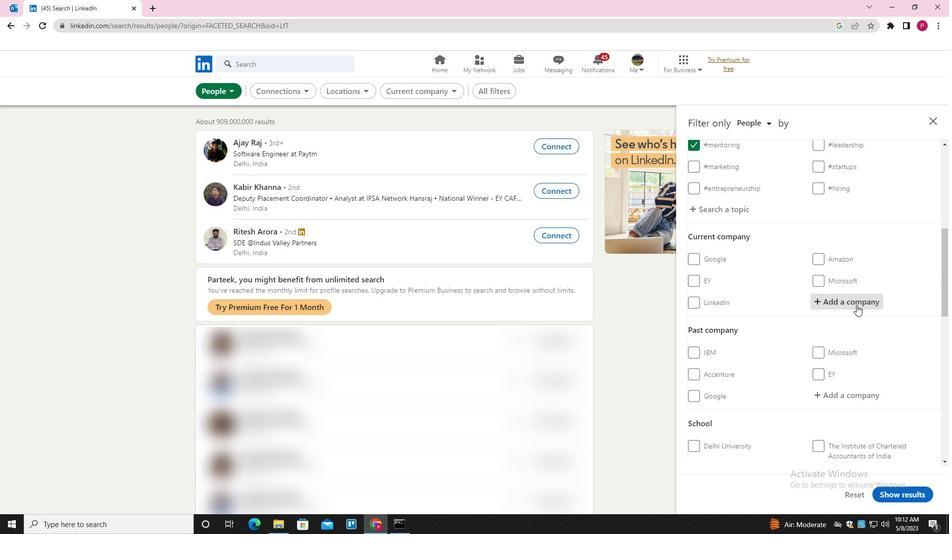
Action: Key pressed <Key.shift>VERLOOP<Key.down><Key.enter>
Screenshot: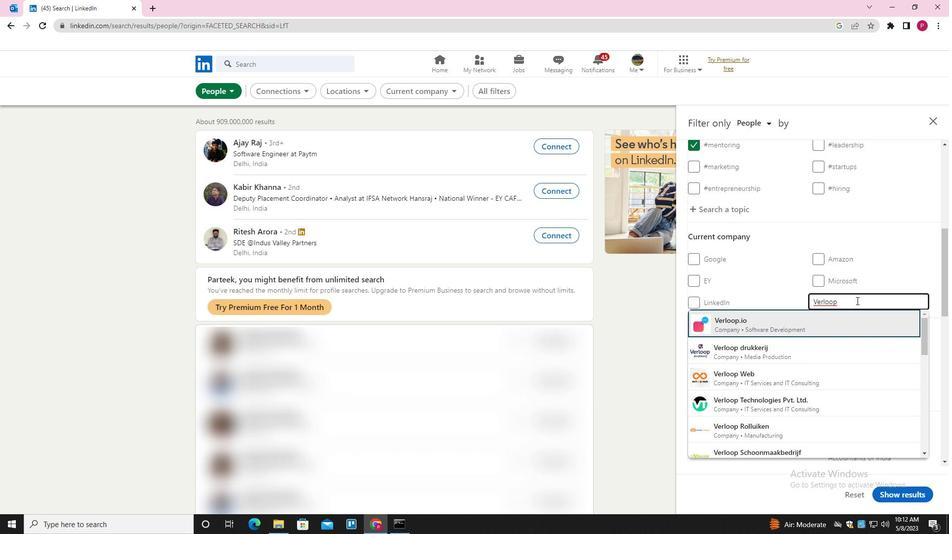 
Action: Mouse moved to (855, 300)
Screenshot: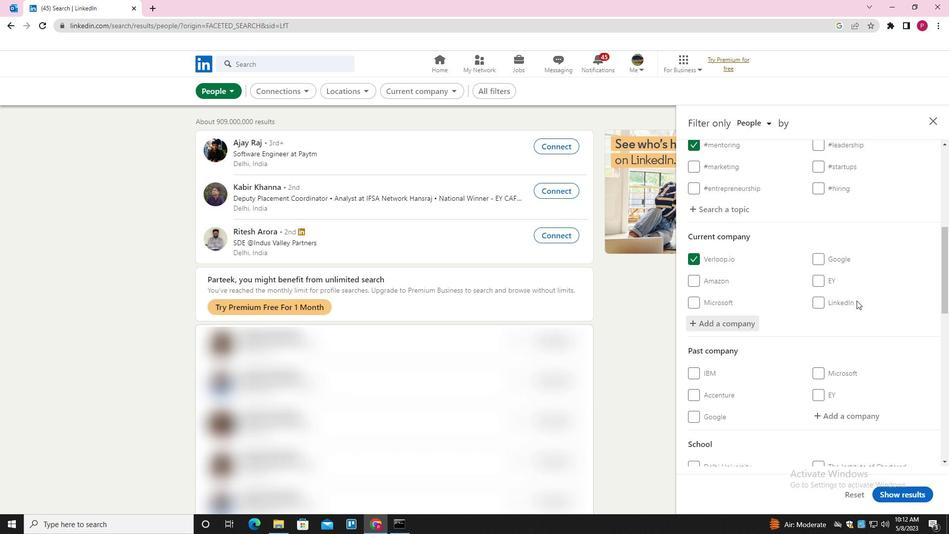 
Action: Mouse scrolled (855, 299) with delta (0, 0)
Screenshot: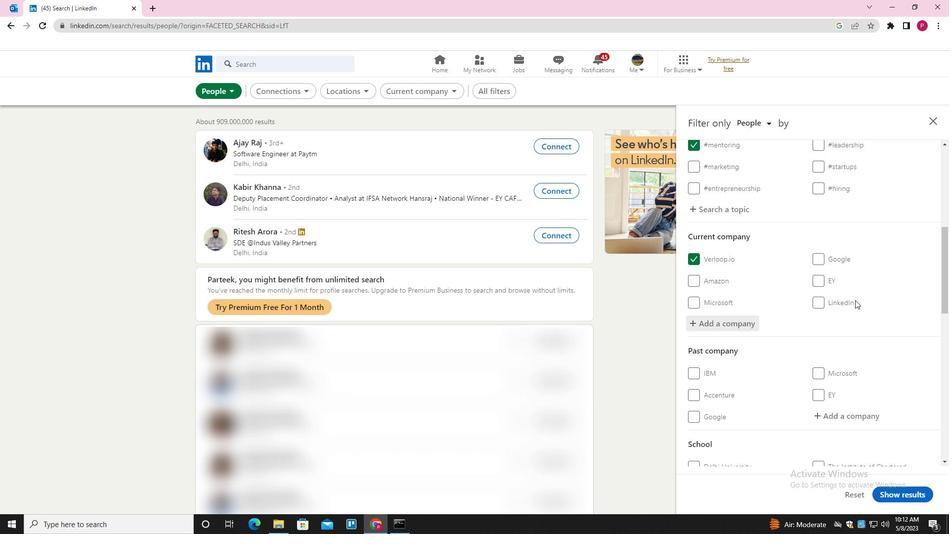 
Action: Mouse moved to (855, 300)
Screenshot: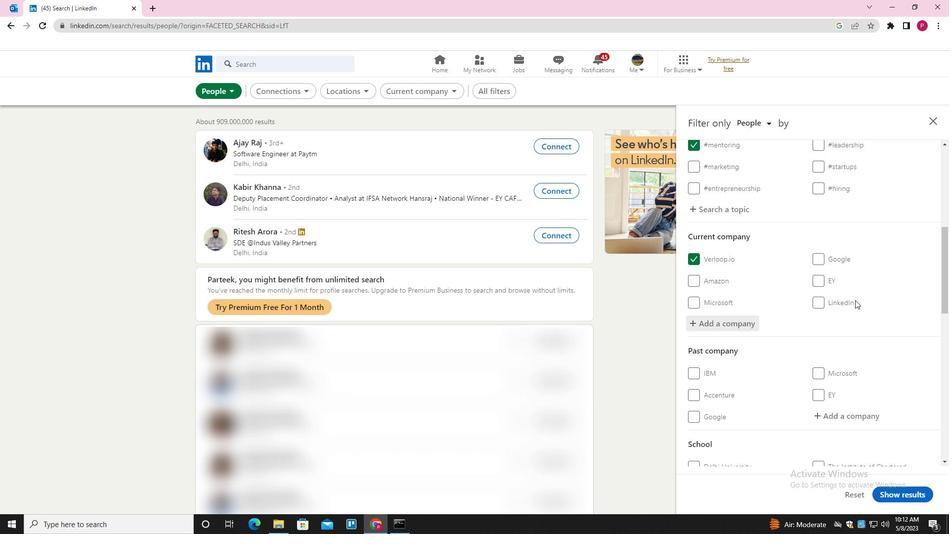 
Action: Mouse scrolled (855, 300) with delta (0, 0)
Screenshot: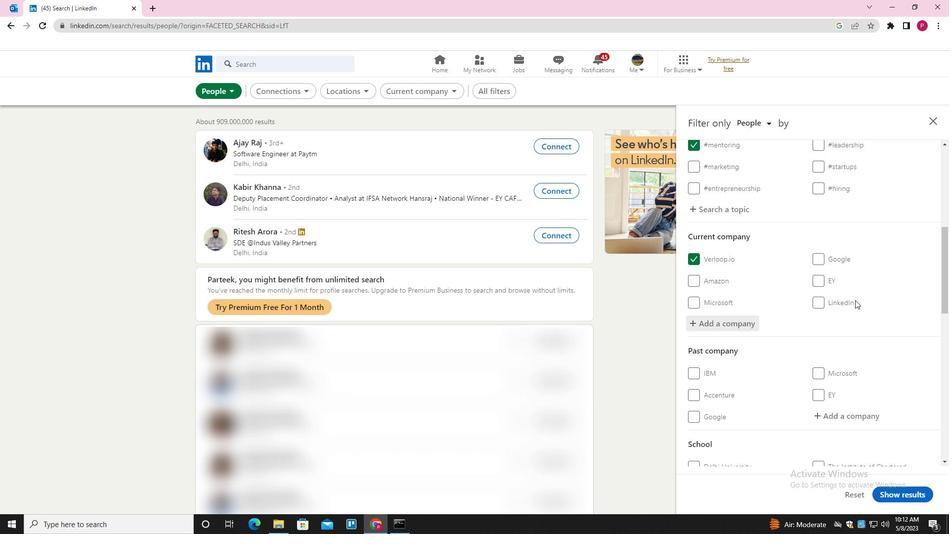 
Action: Mouse moved to (842, 301)
Screenshot: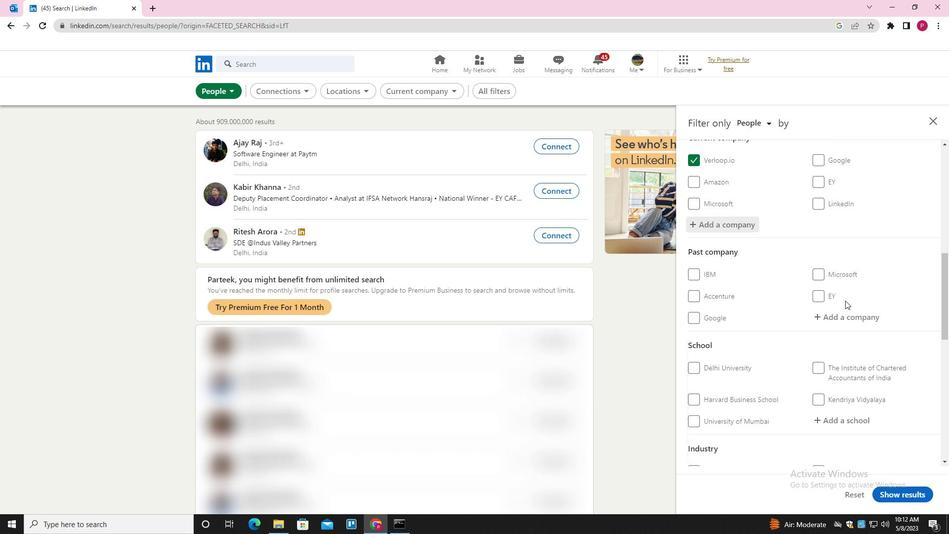 
Action: Mouse scrolled (842, 300) with delta (0, 0)
Screenshot: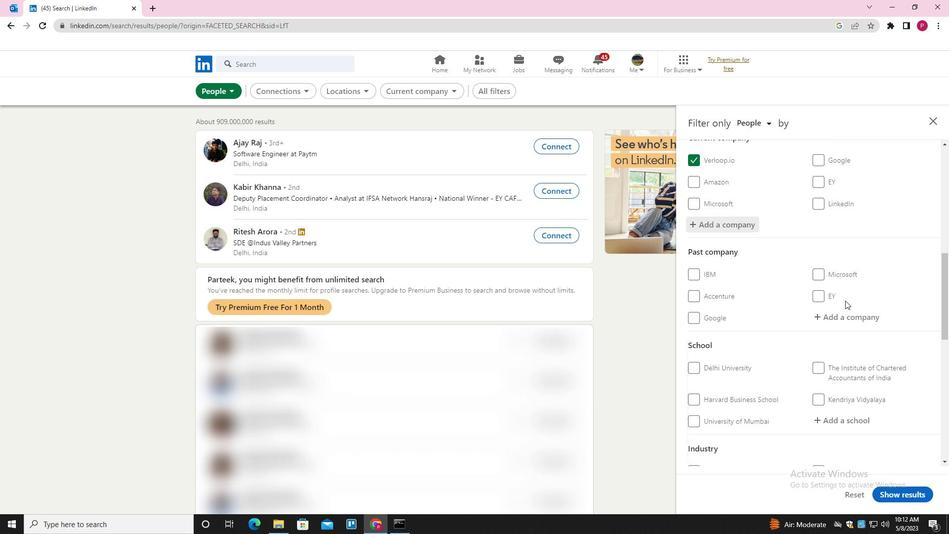 
Action: Mouse moved to (841, 305)
Screenshot: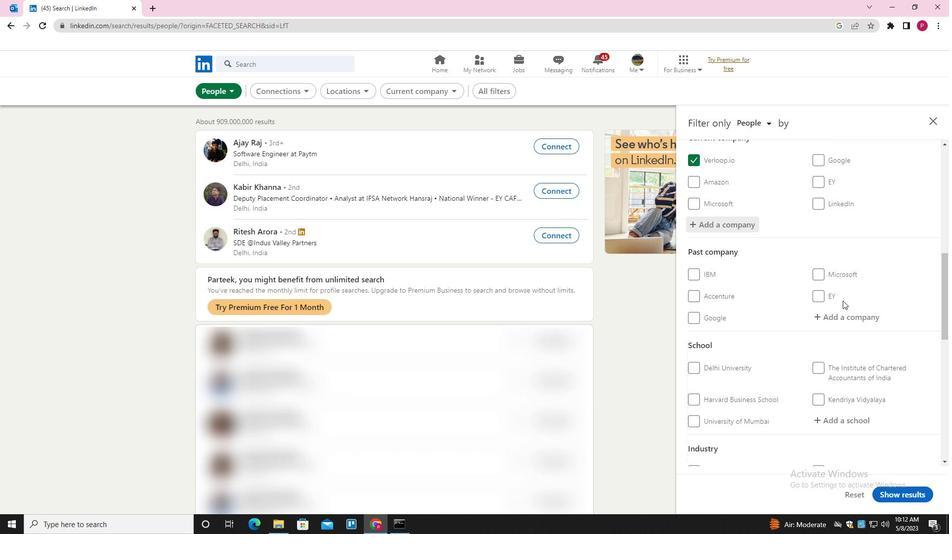 
Action: Mouse scrolled (841, 305) with delta (0, 0)
Screenshot: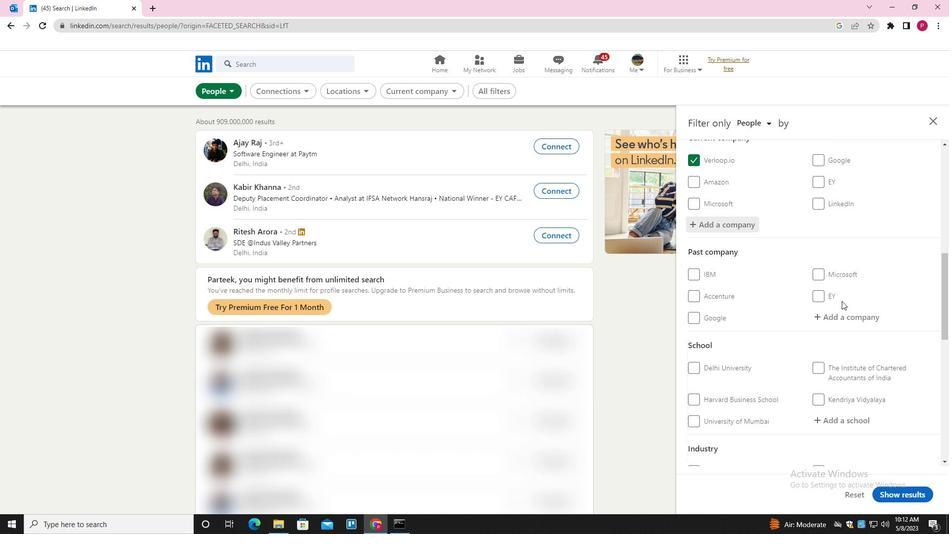 
Action: Mouse moved to (839, 297)
Screenshot: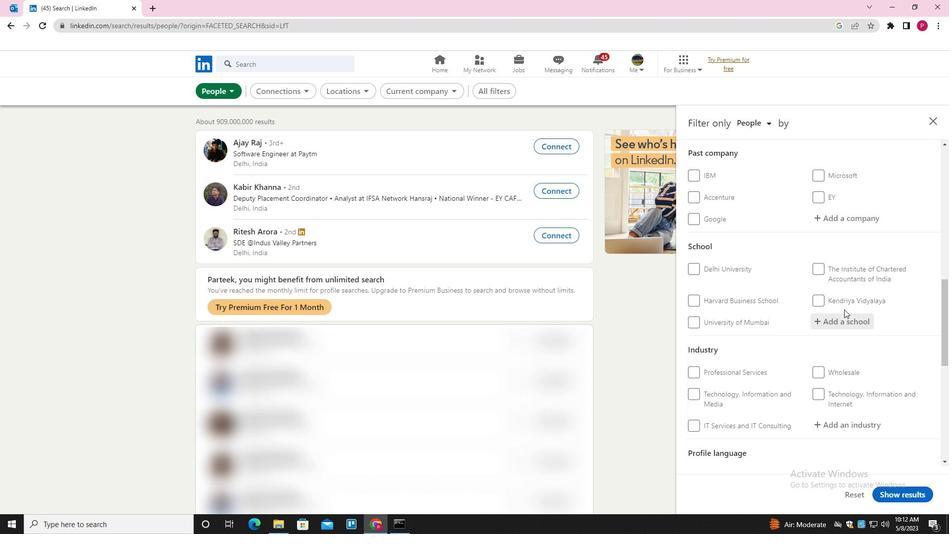 
Action: Mouse scrolled (839, 297) with delta (0, 0)
Screenshot: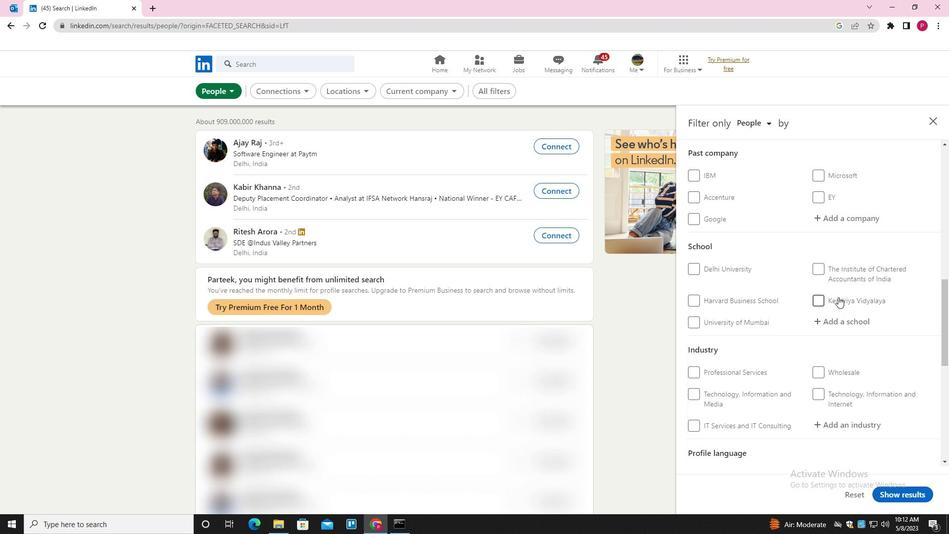 
Action: Mouse scrolled (839, 297) with delta (0, 0)
Screenshot: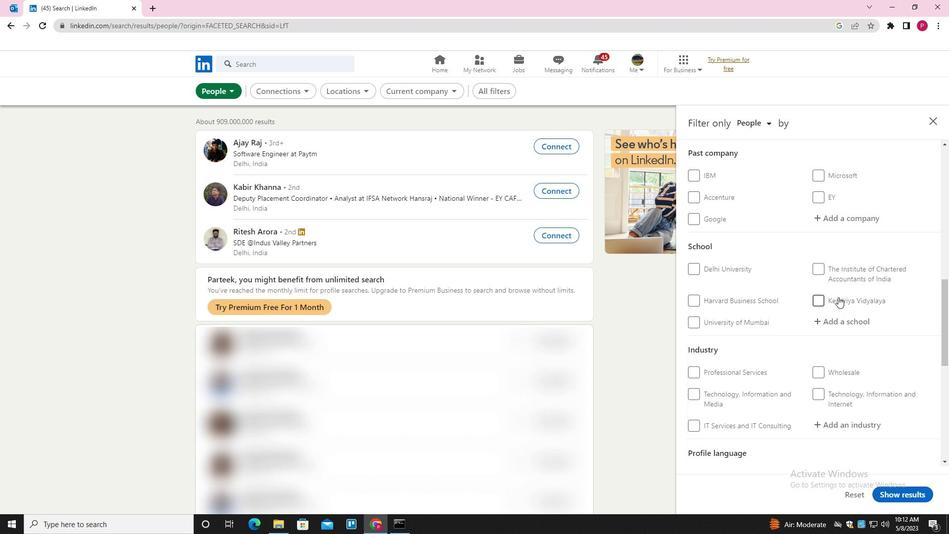 
Action: Mouse scrolled (839, 296) with delta (0, 0)
Screenshot: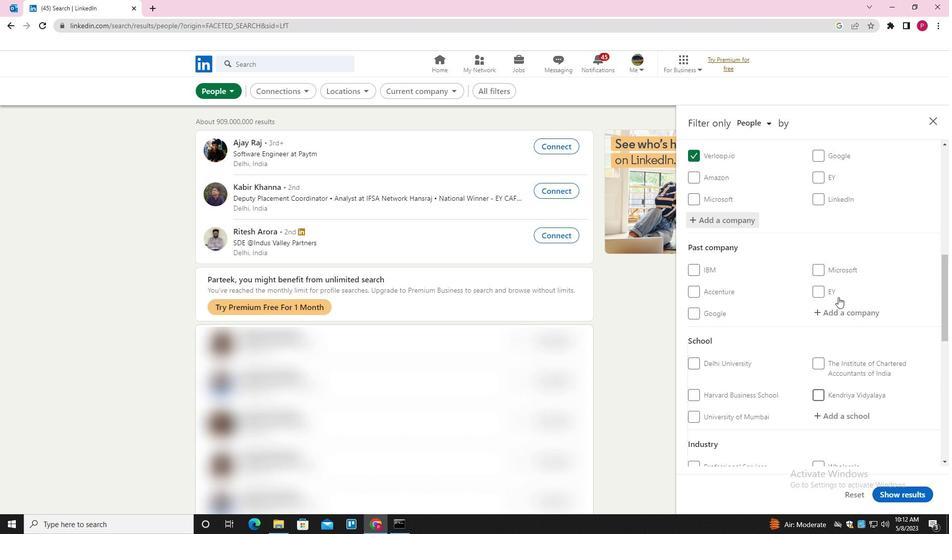 
Action: Mouse scrolled (839, 296) with delta (0, 0)
Screenshot: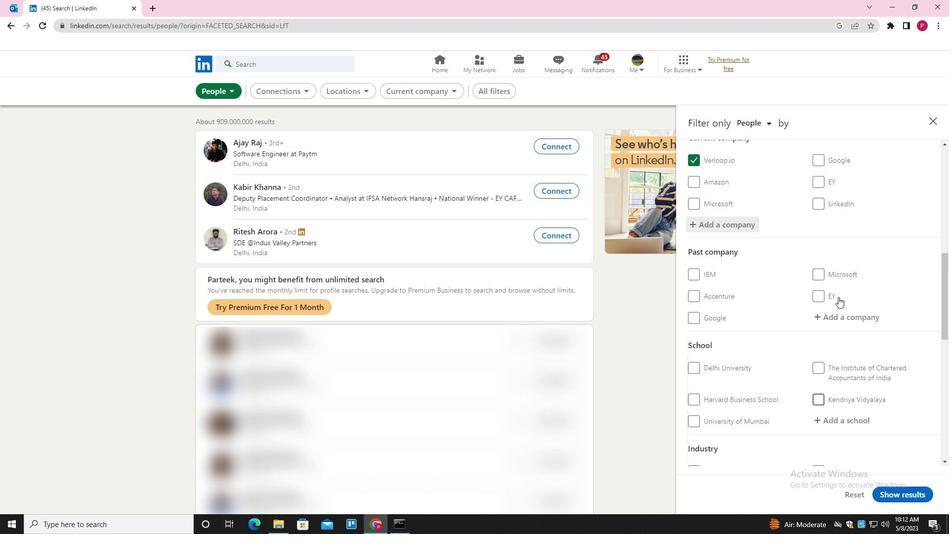 
Action: Mouse scrolled (839, 296) with delta (0, 0)
Screenshot: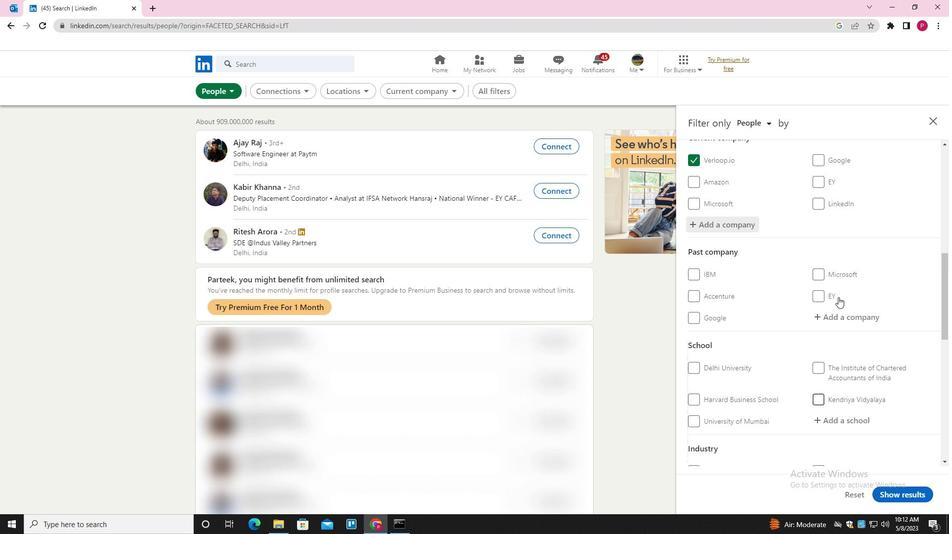 
Action: Mouse moved to (847, 269)
Screenshot: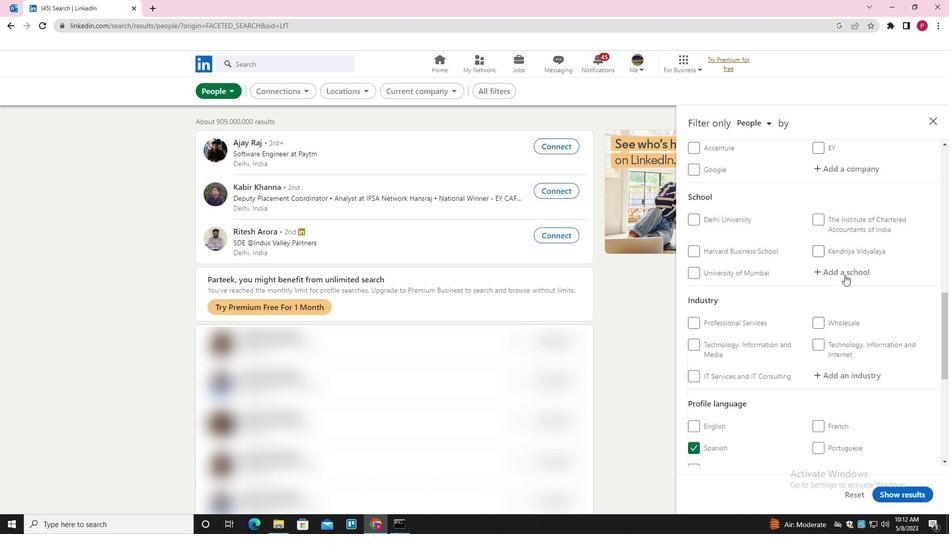 
Action: Mouse pressed left at (847, 269)
Screenshot: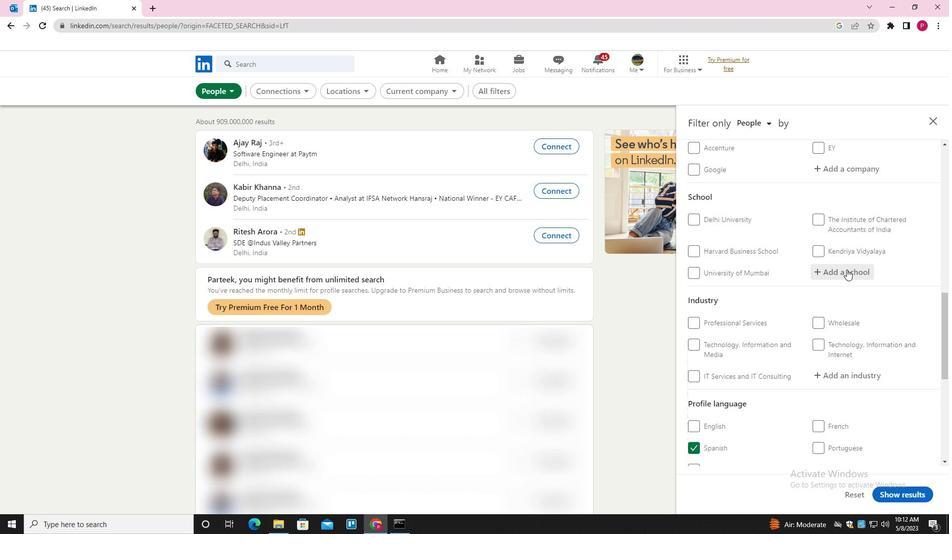 
Action: Key pressed <Key.shift><Key.shift><Key.shift><Key.shift><Key.shift><Key.shift><Key.shift><Key.shift><Key.shift><Key.shift><Key.shift><Key.shift><Key.shift>DWARKADAS<Key.space><Key.shift><Key.shift><Key.shift><Key.shift><Key.shift><Key.shift><Key.shift>J.<Key.space><Key.shift><Key.shift><Key.shift><Key.shift><Key.shift><Key.shift><Key.shift><Key.shift><Key.shift><Key.shift><Key.shift><Key.shift><Key.shift><Key.shift><Key.shift><Key.shift><Key.shift><Key.shift><Key.shift><Key.shift><Key.shift><Key.shift>SANGHVI<Key.space><Key.shift>COLEEGE<Key.space><Key.backspace><Key.backspace><Key.backspace><Key.backspace><Key.backspace>LEGE<Key.space><Key.shift>OF<Key.space><Key.shift>ENGINEERING<Key.down><Key.enter>
Screenshot: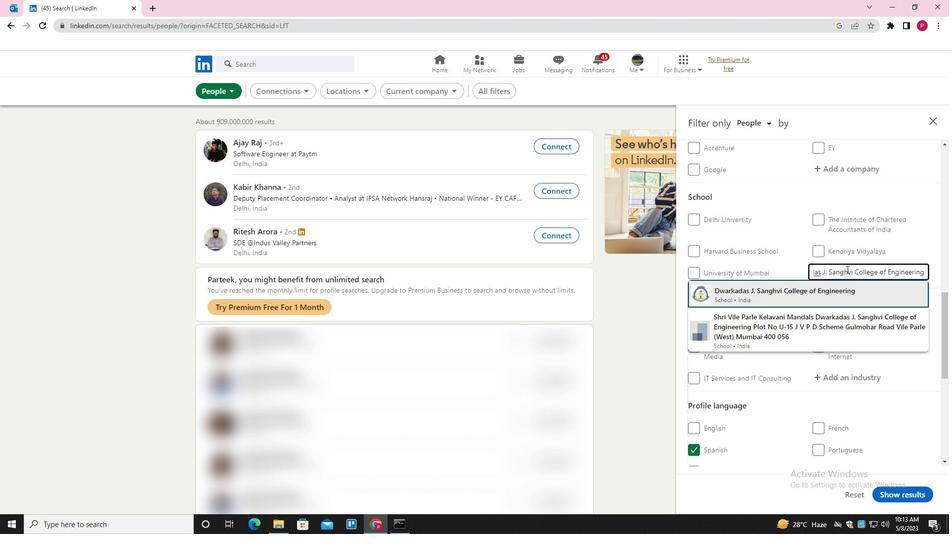 
Action: Mouse moved to (876, 371)
Screenshot: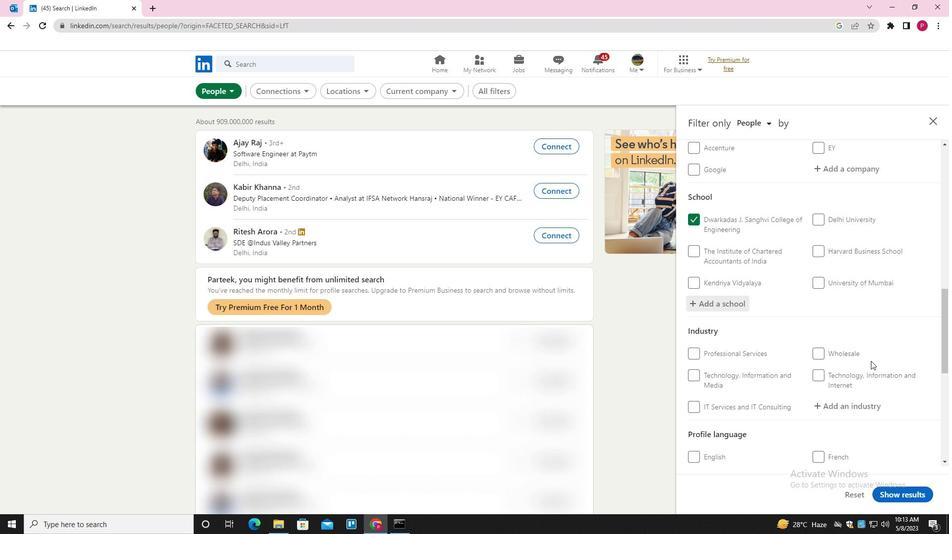 
Action: Mouse scrolled (876, 371) with delta (0, 0)
Screenshot: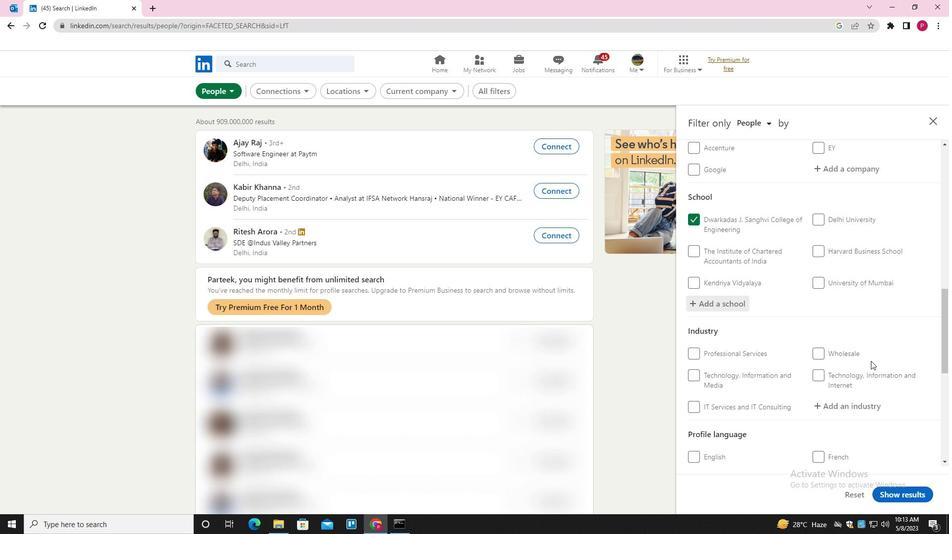 
Action: Mouse moved to (878, 373)
Screenshot: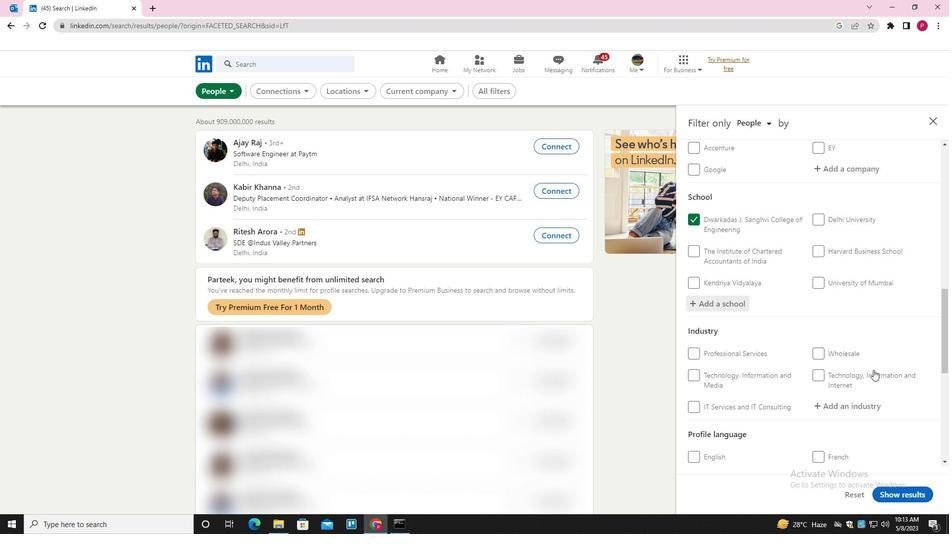 
Action: Mouse scrolled (878, 372) with delta (0, 0)
Screenshot: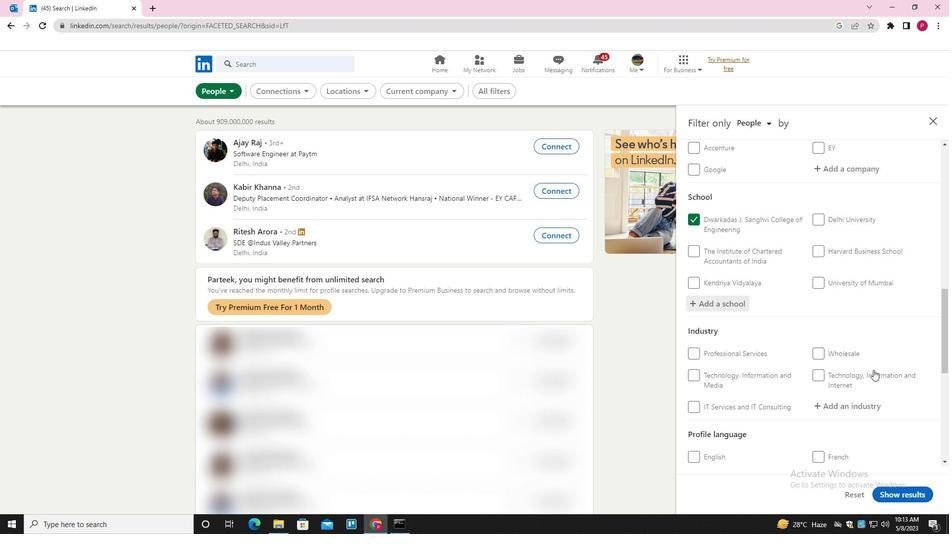
Action: Mouse moved to (849, 311)
Screenshot: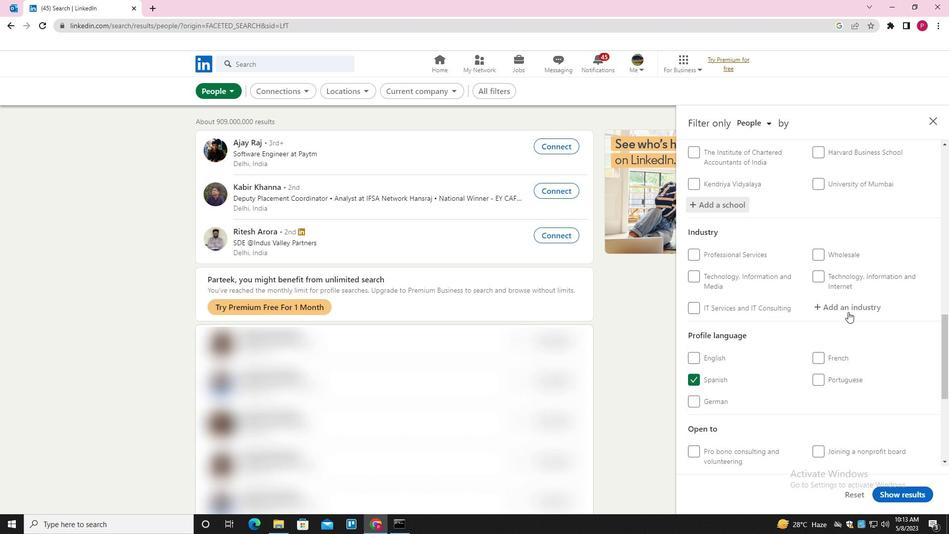 
Action: Mouse pressed left at (849, 311)
Screenshot: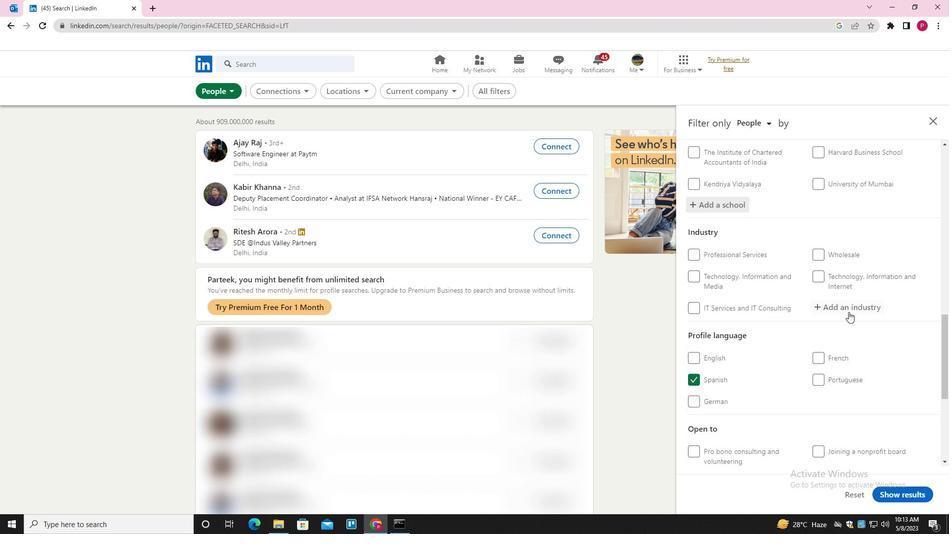 
Action: Key pressed <Key.shift>LAW<Key.space><Key.shift>PRACTICE<Key.down><Key.enter>
Screenshot: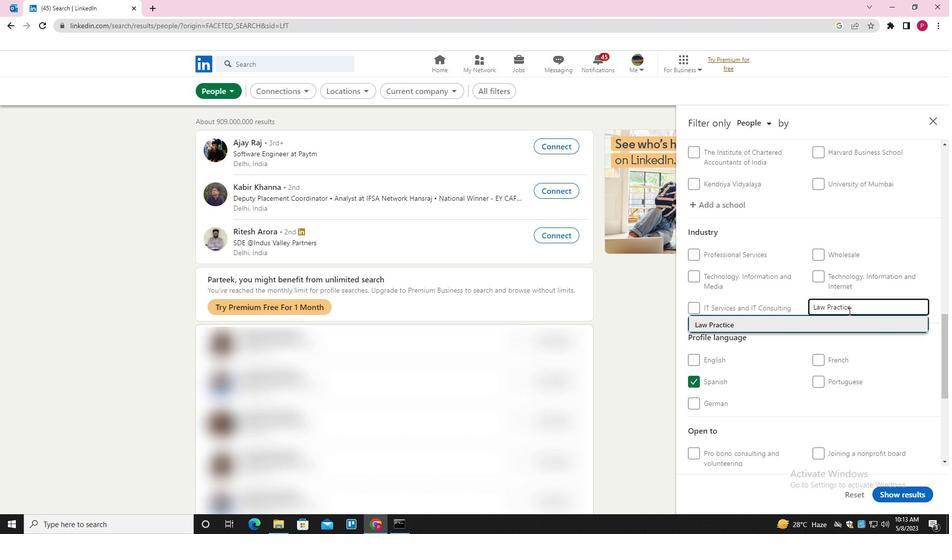 
Action: Mouse moved to (843, 309)
Screenshot: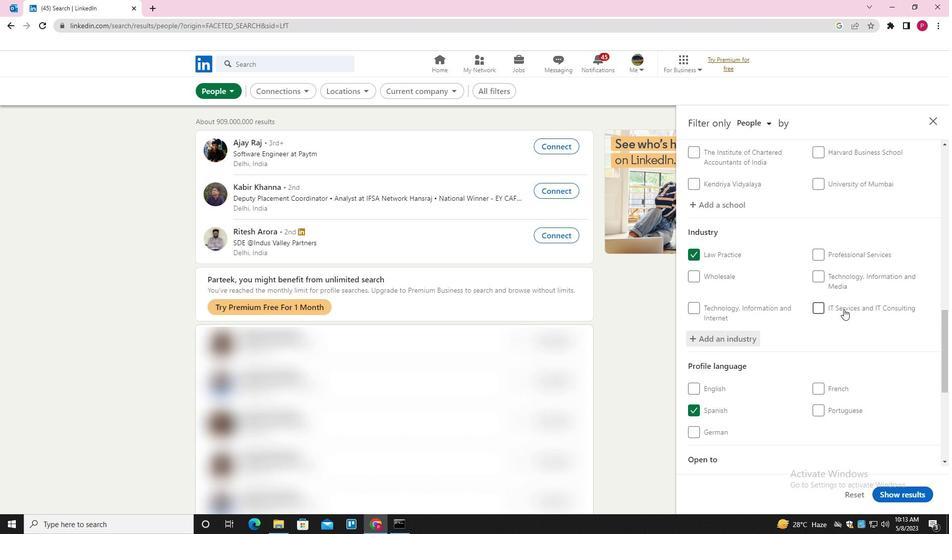 
Action: Mouse scrolled (843, 308) with delta (0, 0)
Screenshot: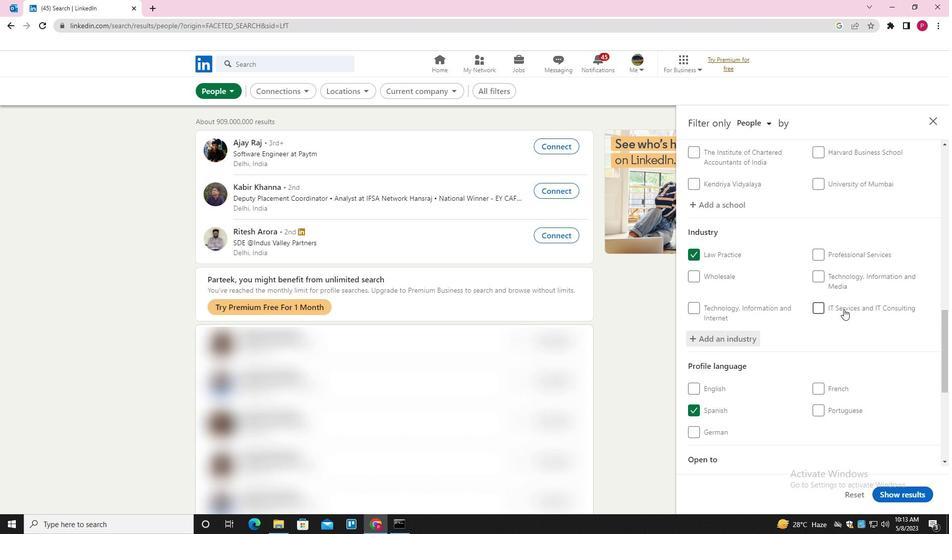 
Action: Mouse moved to (842, 309)
Screenshot: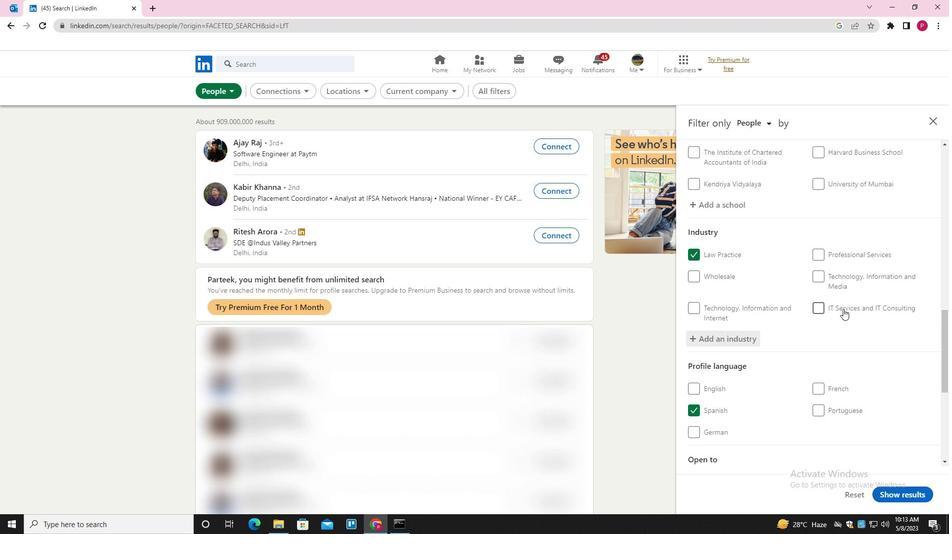 
Action: Mouse scrolled (842, 308) with delta (0, 0)
Screenshot: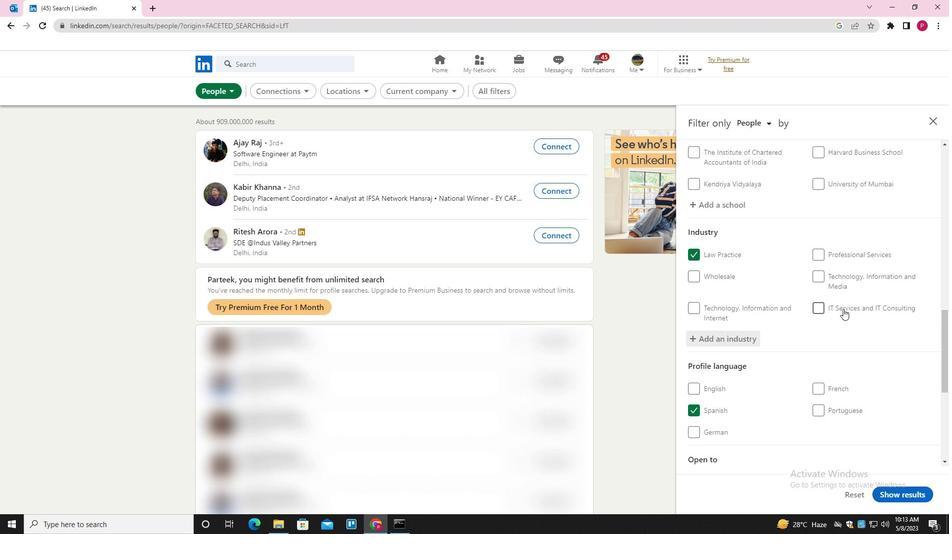 
Action: Mouse moved to (839, 312)
Screenshot: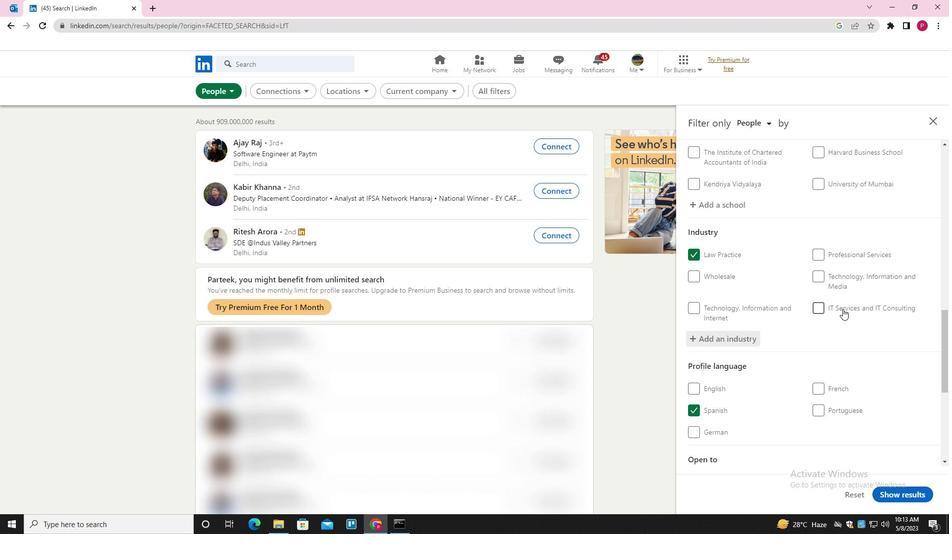 
Action: Mouse scrolled (839, 312) with delta (0, 0)
Screenshot: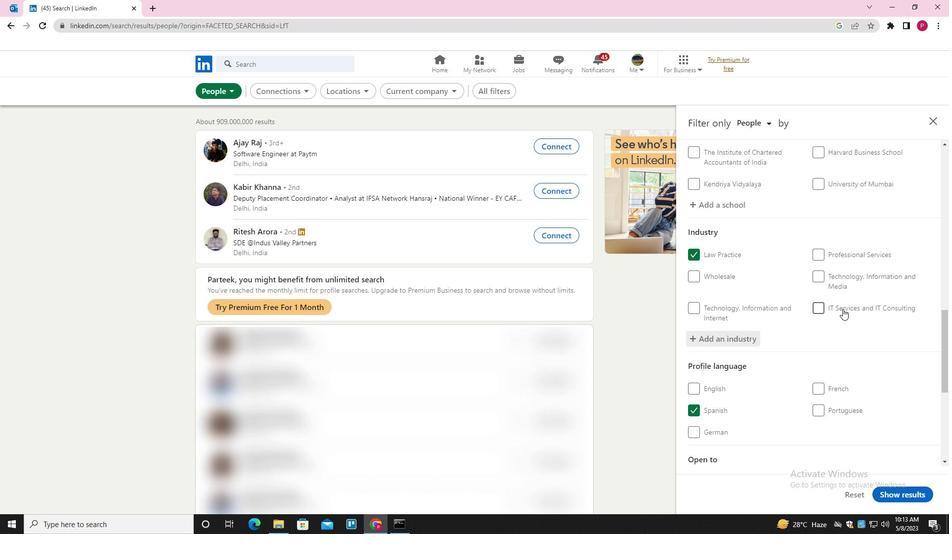 
Action: Mouse moved to (832, 436)
Screenshot: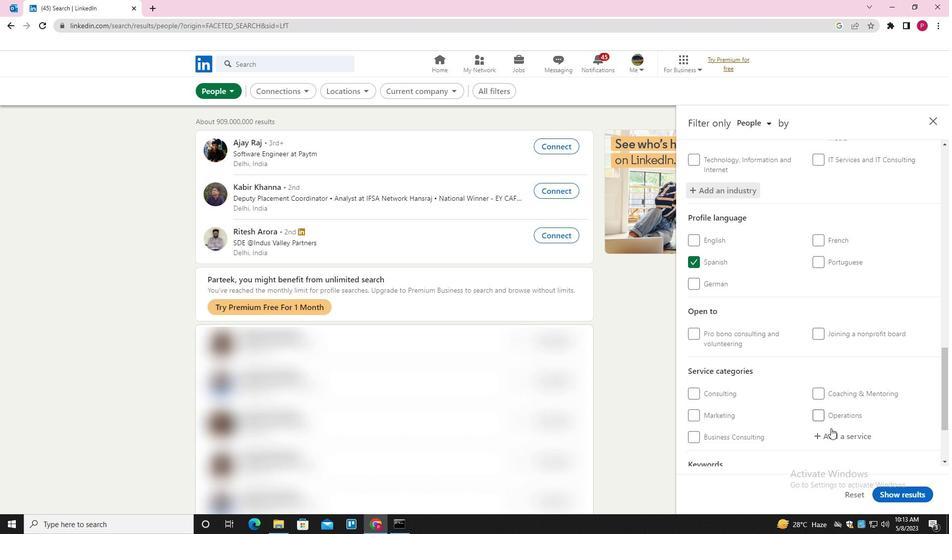 
Action: Mouse pressed left at (832, 436)
Screenshot: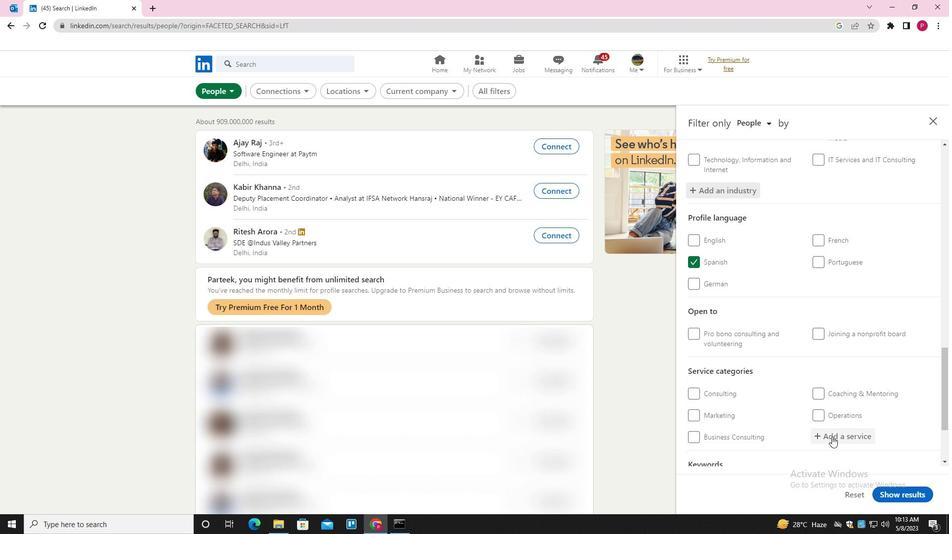 
Action: Key pressed <Key.shift>GRANT<Key.space><Key.down><Key.enter>
Screenshot: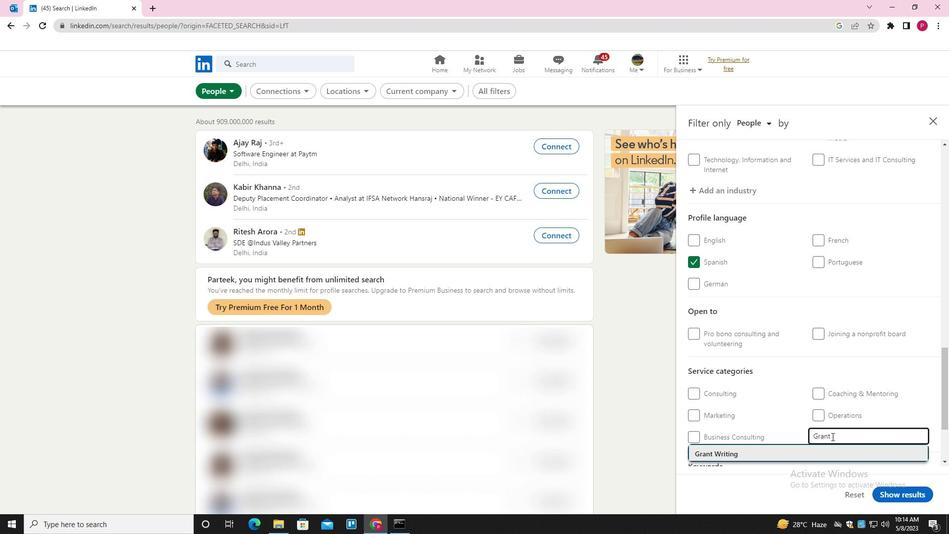 
Action: Mouse moved to (843, 349)
Screenshot: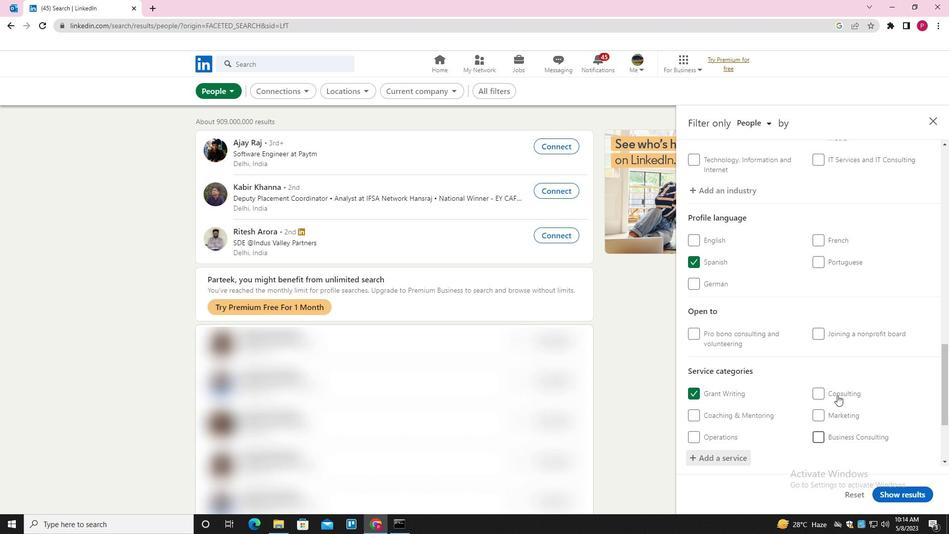 
Action: Mouse scrolled (843, 348) with delta (0, 0)
Screenshot: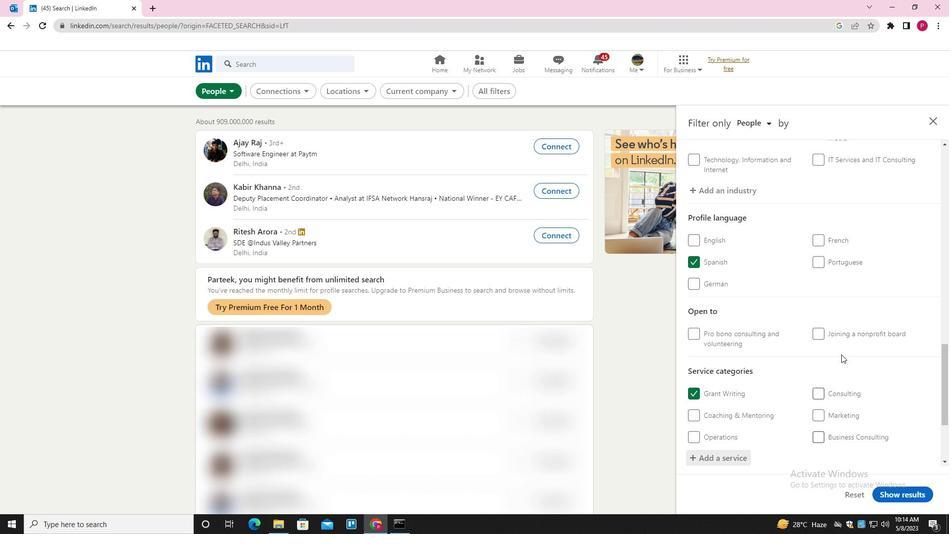 
Action: Mouse scrolled (843, 348) with delta (0, 0)
Screenshot: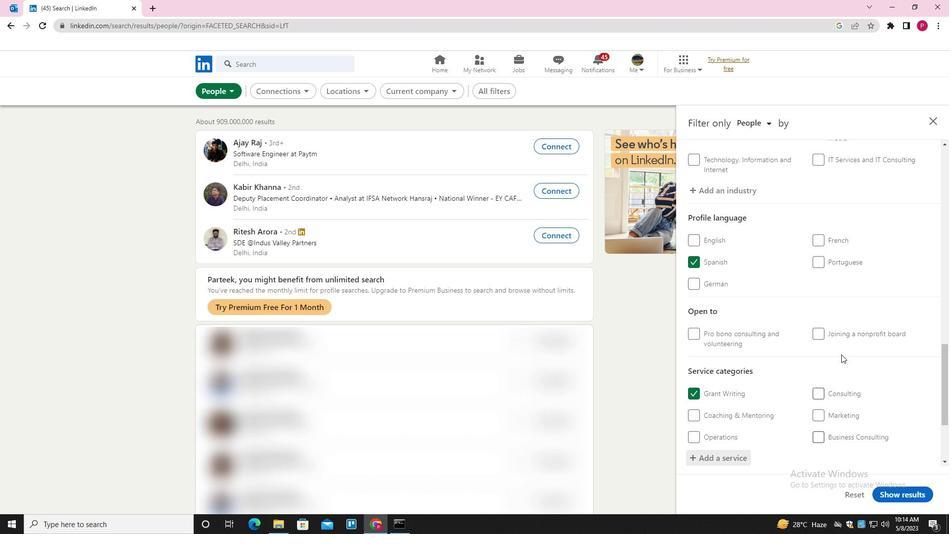 
Action: Mouse scrolled (843, 348) with delta (0, 0)
Screenshot: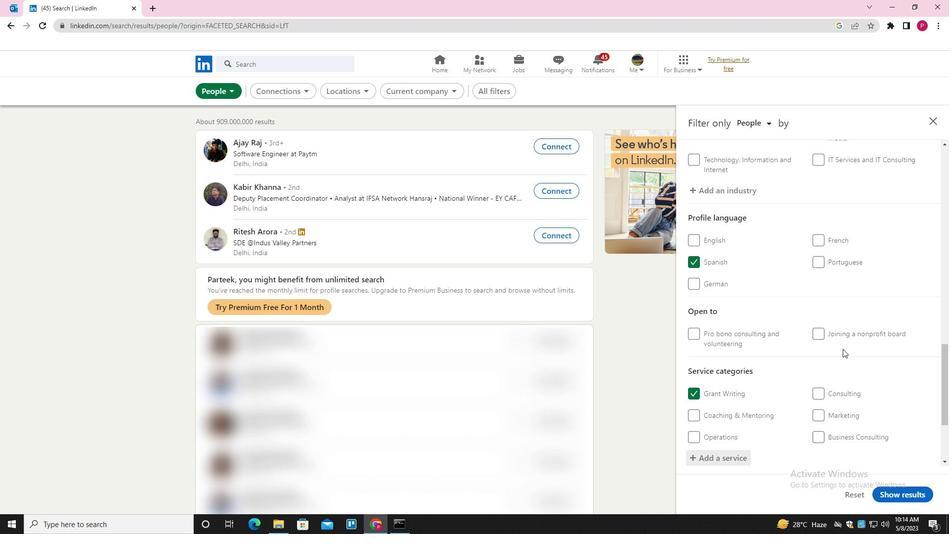
Action: Mouse scrolled (843, 348) with delta (0, 0)
Screenshot: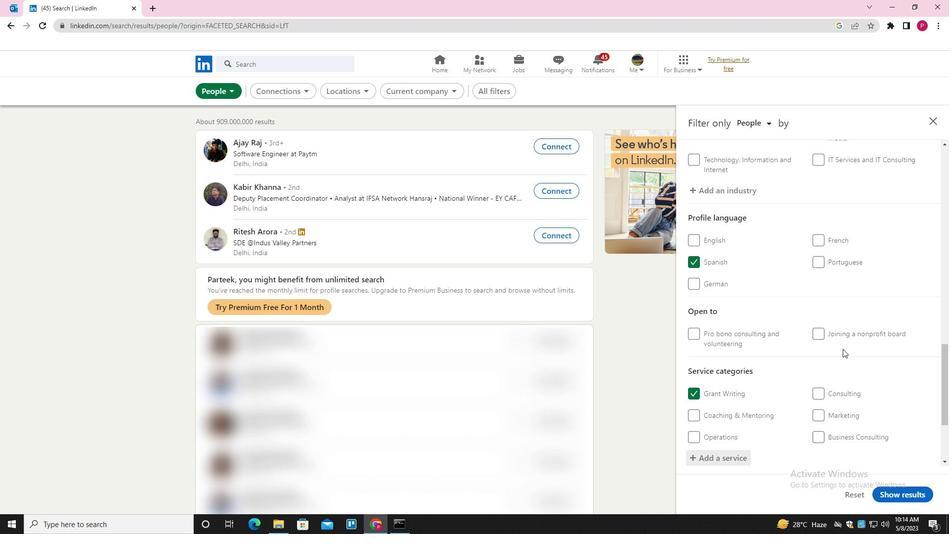 
Action: Mouse moved to (773, 423)
Screenshot: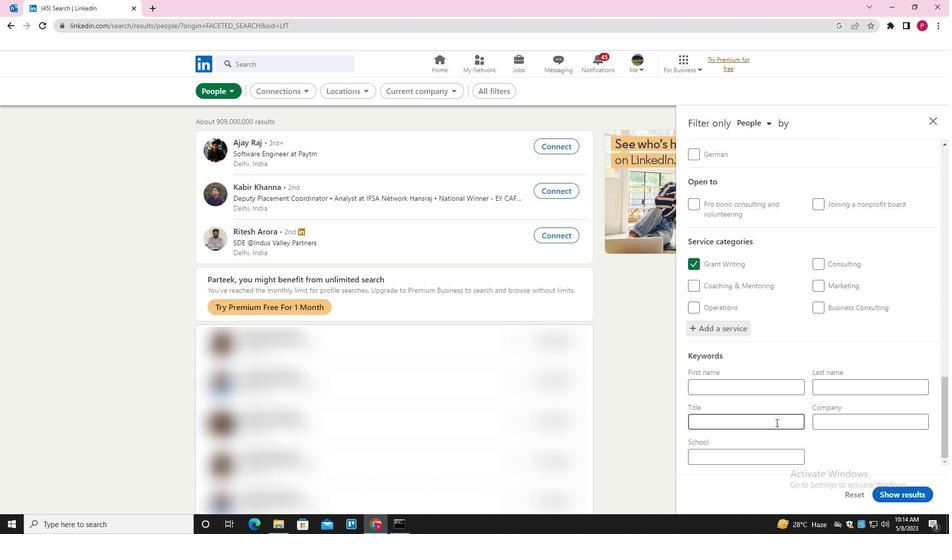 
Action: Mouse pressed left at (773, 423)
Screenshot: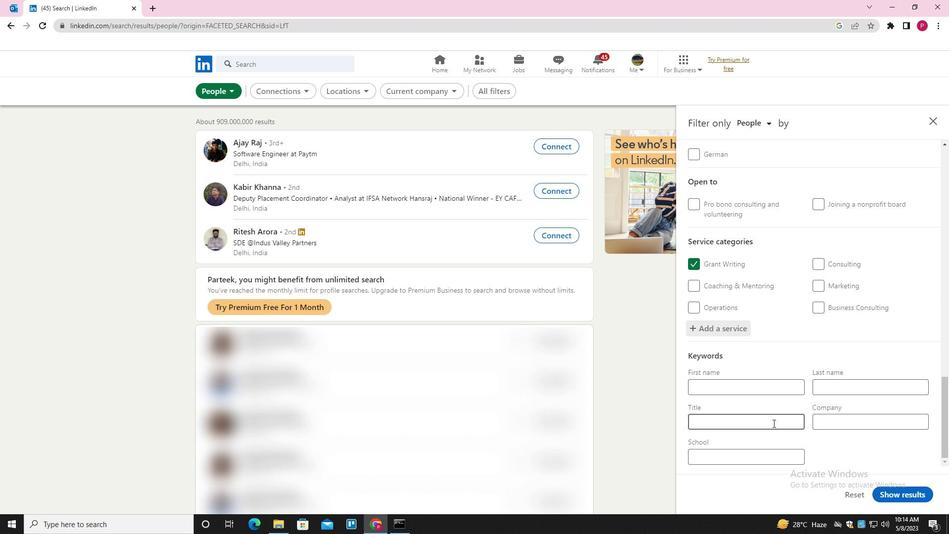 
Action: Key pressed <Key.shift>HOTEL<Key.space><Key.shift>MANAGER
Screenshot: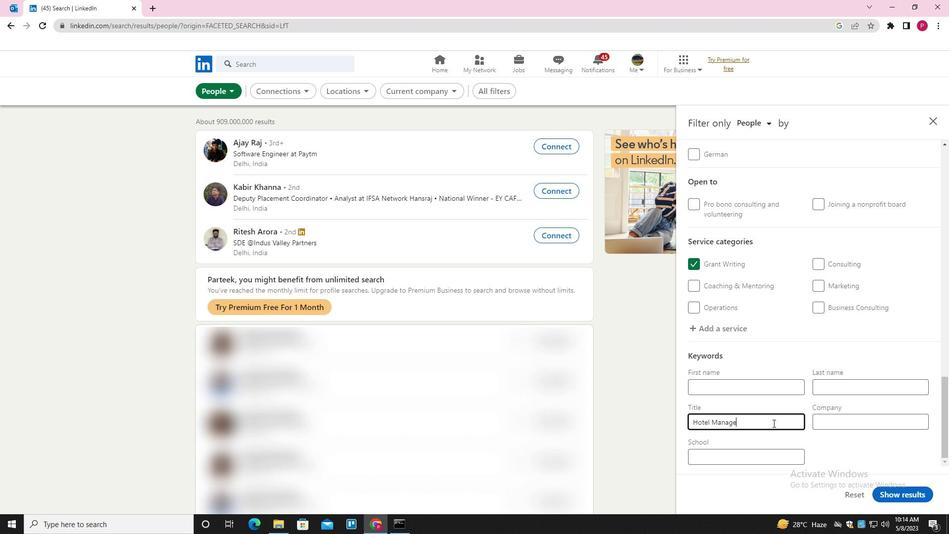 
Action: Mouse moved to (921, 490)
Screenshot: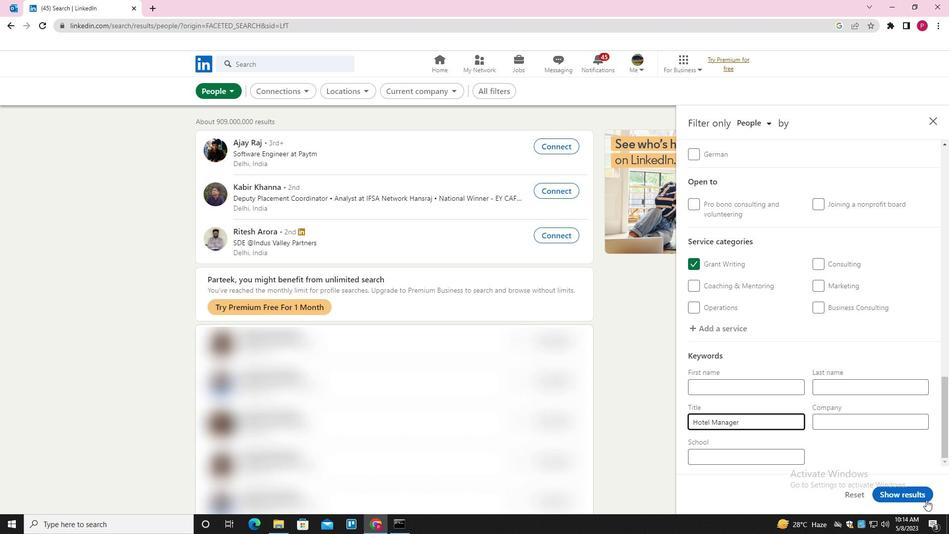 
Action: Mouse pressed left at (921, 490)
Screenshot: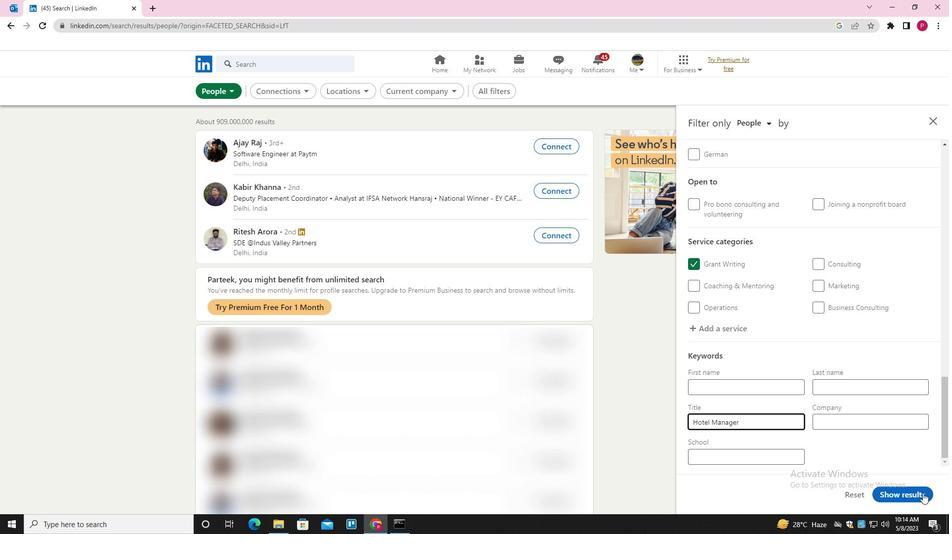 
Action: Mouse moved to (396, 212)
Screenshot: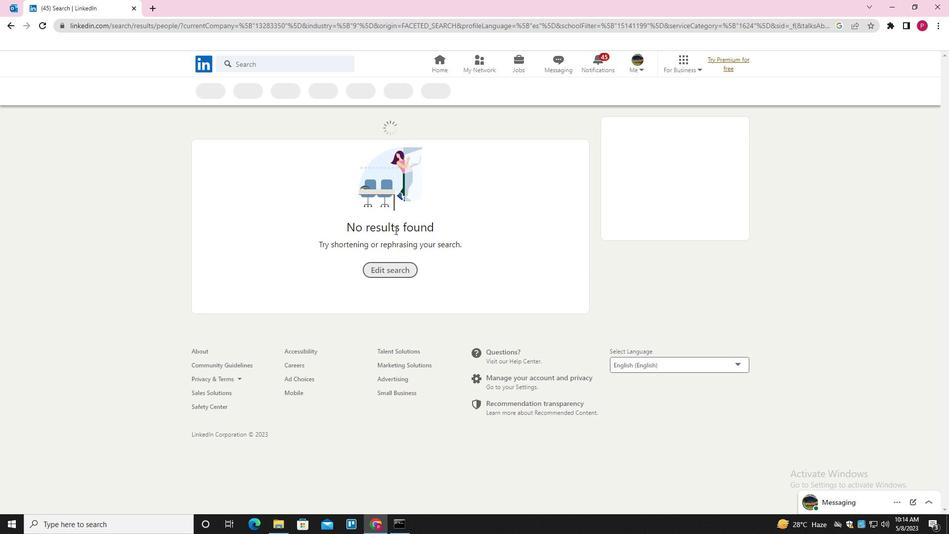
